 Task: Search one way flight ticket for 2 adults, 2 children, 2 infants in seat in first from Trenton: Trenton Mercer Airport to Jackson: Jackson Hole Airport on 5-2-2023. Choice of flights is Emirates. Number of bags: 1 carry on bag and 2 checked bags. Price is upto 110000. Outbound departure time preference is 21:00.
Action: Mouse moved to (247, 305)
Screenshot: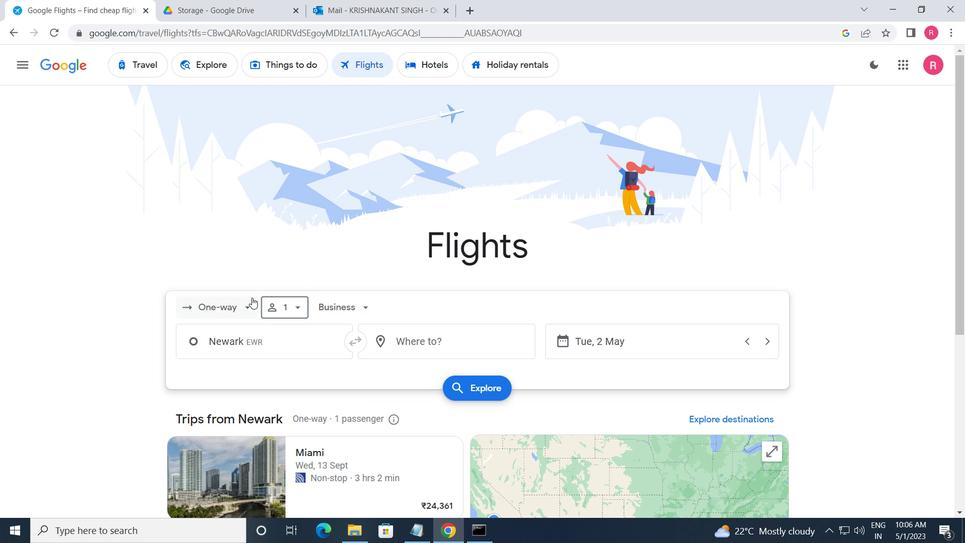 
Action: Mouse pressed left at (247, 305)
Screenshot: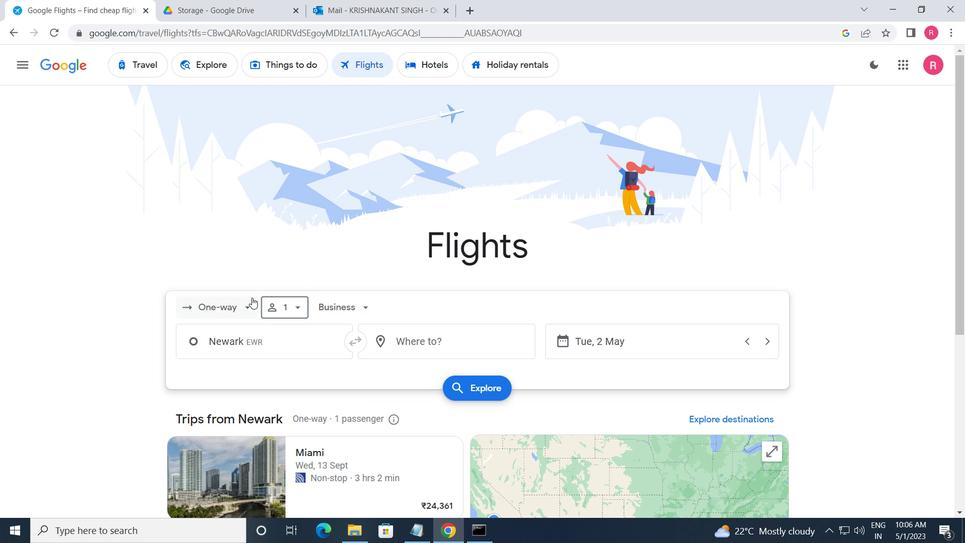 
Action: Mouse moved to (248, 364)
Screenshot: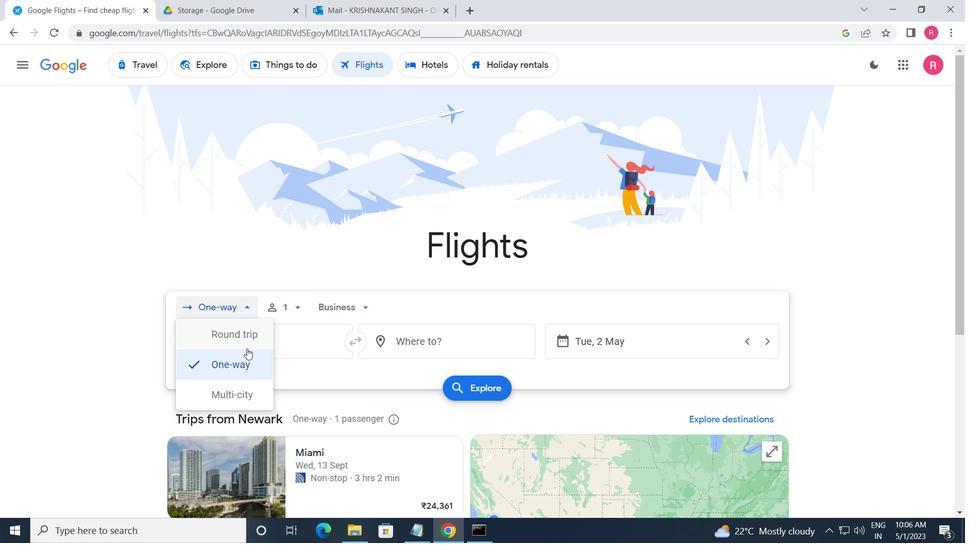 
Action: Mouse pressed left at (248, 364)
Screenshot: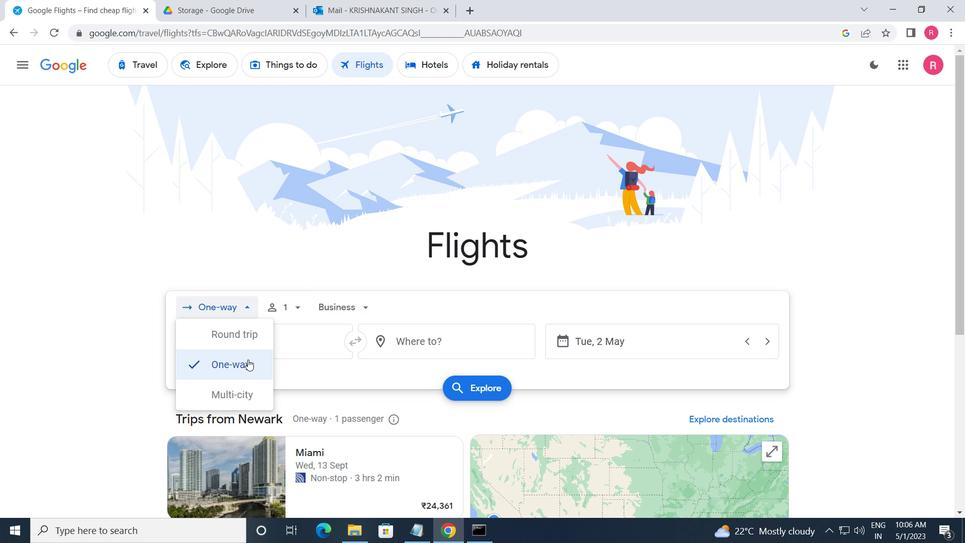 
Action: Mouse moved to (295, 309)
Screenshot: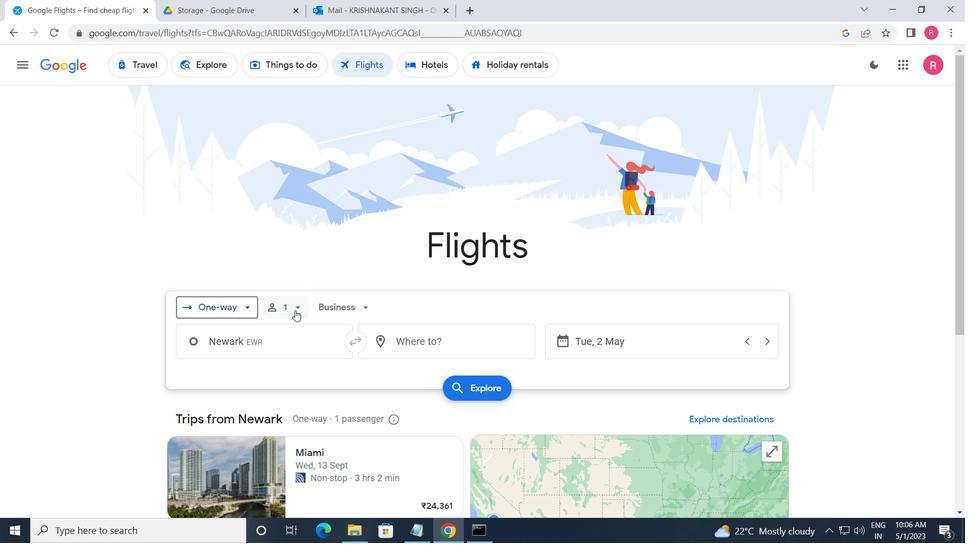 
Action: Mouse pressed left at (295, 309)
Screenshot: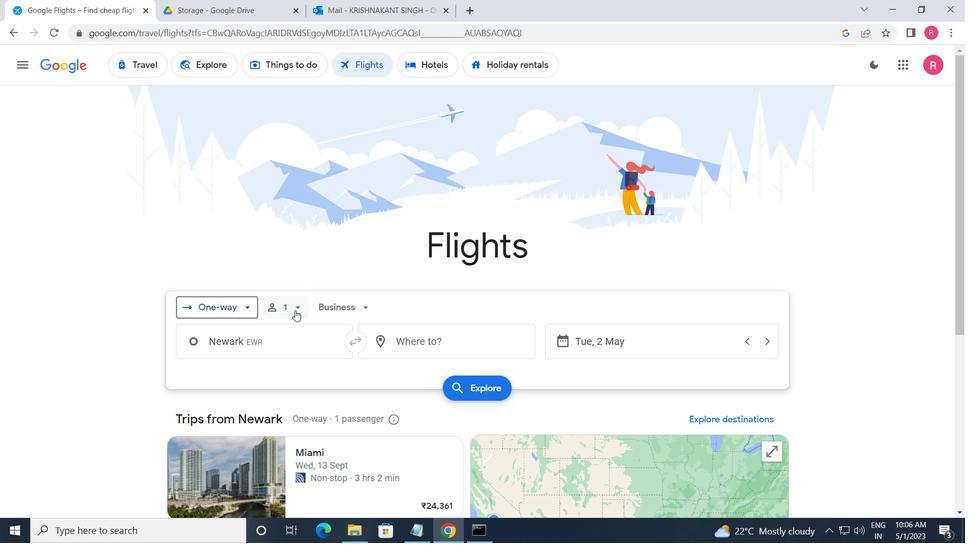 
Action: Mouse moved to (393, 340)
Screenshot: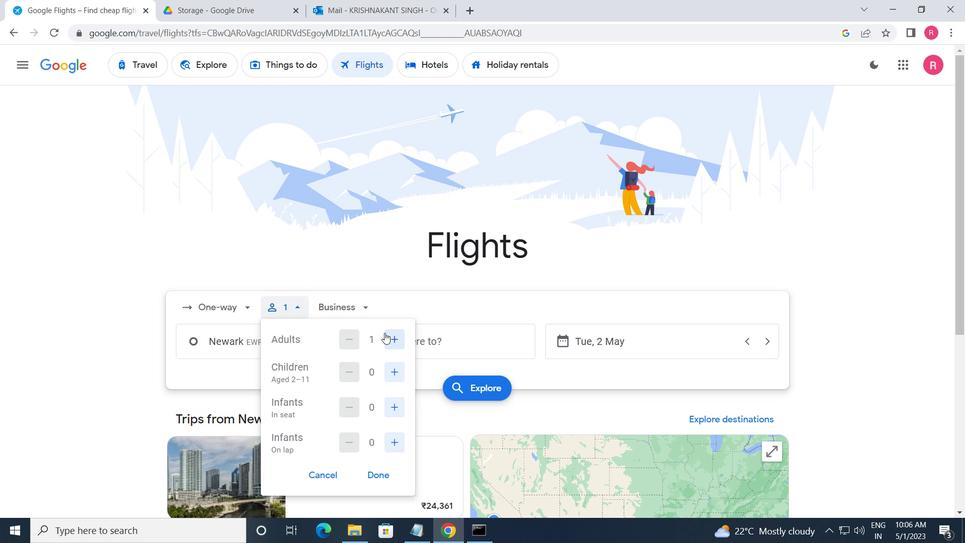 
Action: Mouse pressed left at (393, 340)
Screenshot: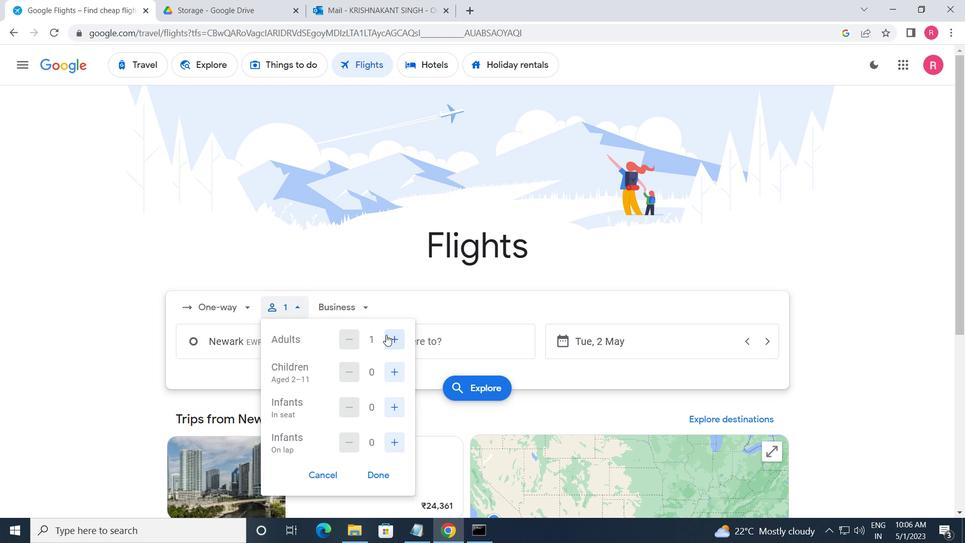 
Action: Mouse pressed left at (393, 340)
Screenshot: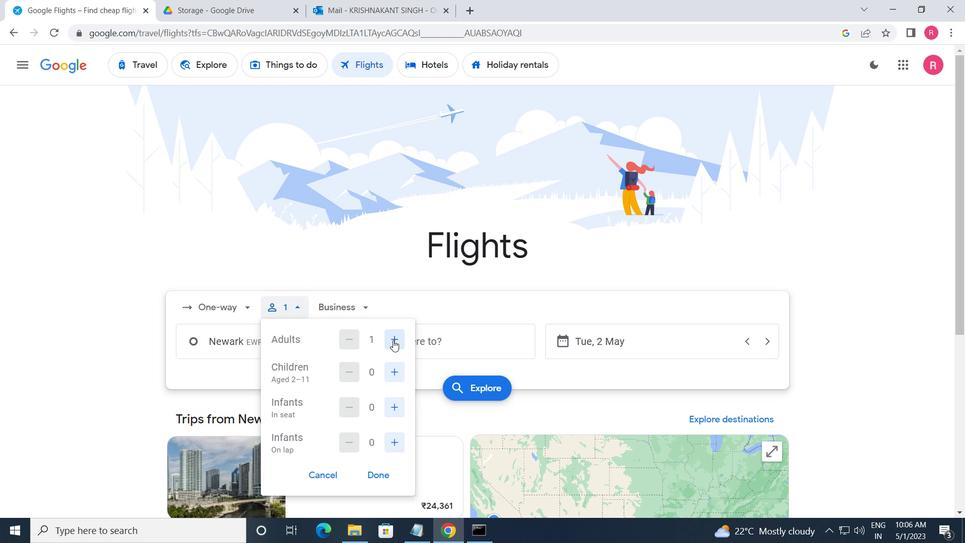 
Action: Mouse moved to (348, 311)
Screenshot: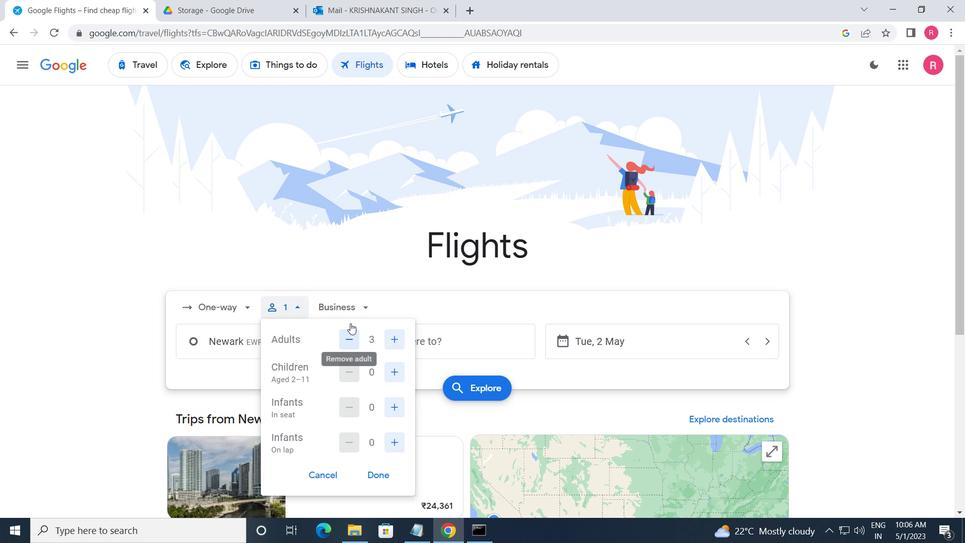 
Action: Mouse pressed left at (348, 311)
Screenshot: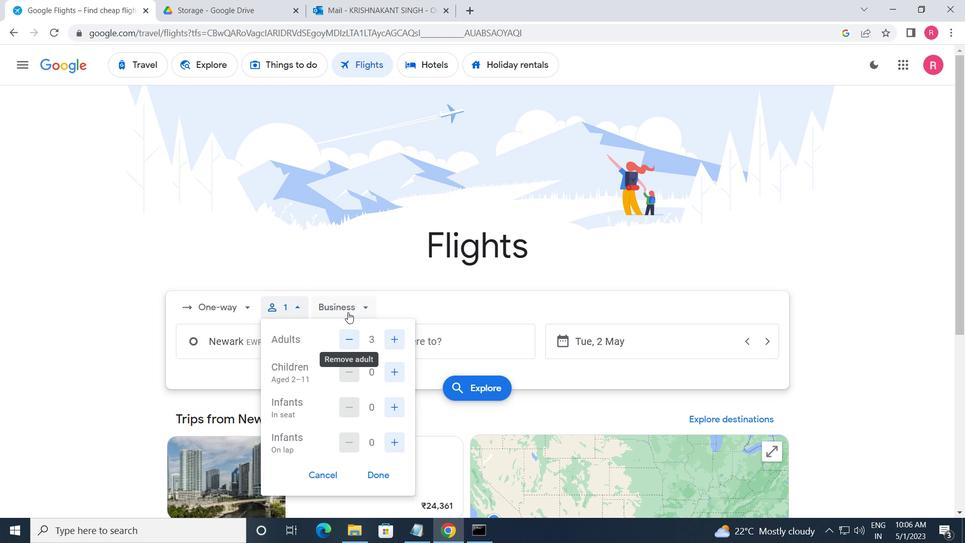 
Action: Mouse moved to (364, 426)
Screenshot: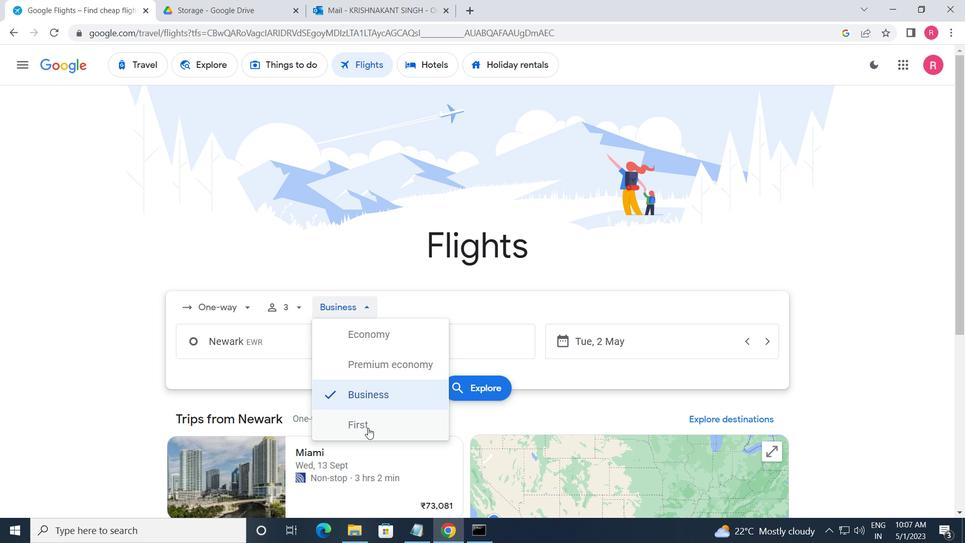 
Action: Mouse pressed left at (364, 426)
Screenshot: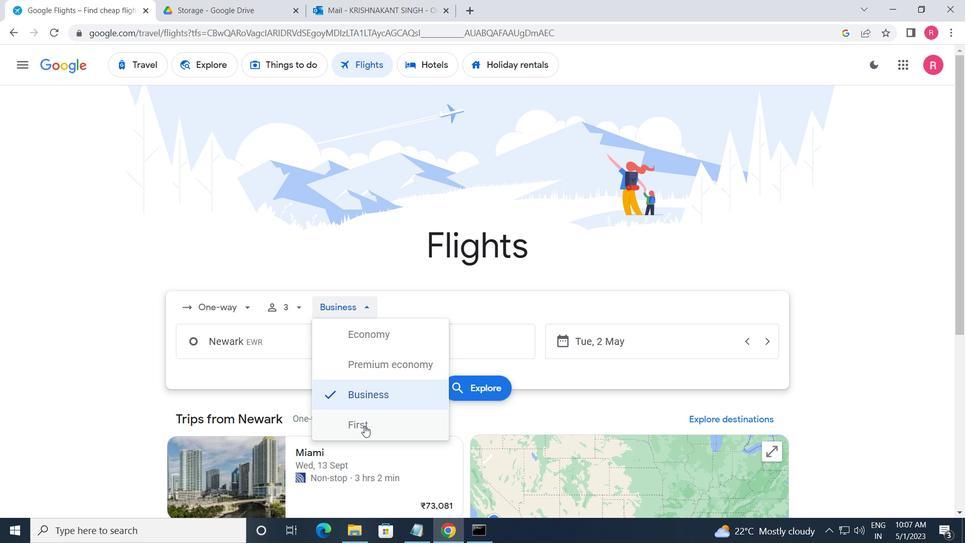 
Action: Mouse moved to (289, 351)
Screenshot: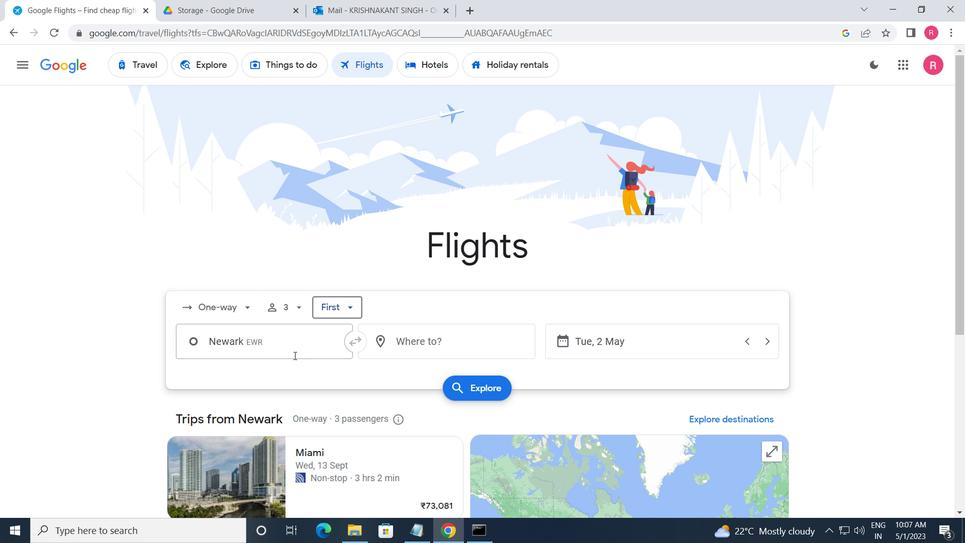
Action: Mouse pressed left at (289, 351)
Screenshot: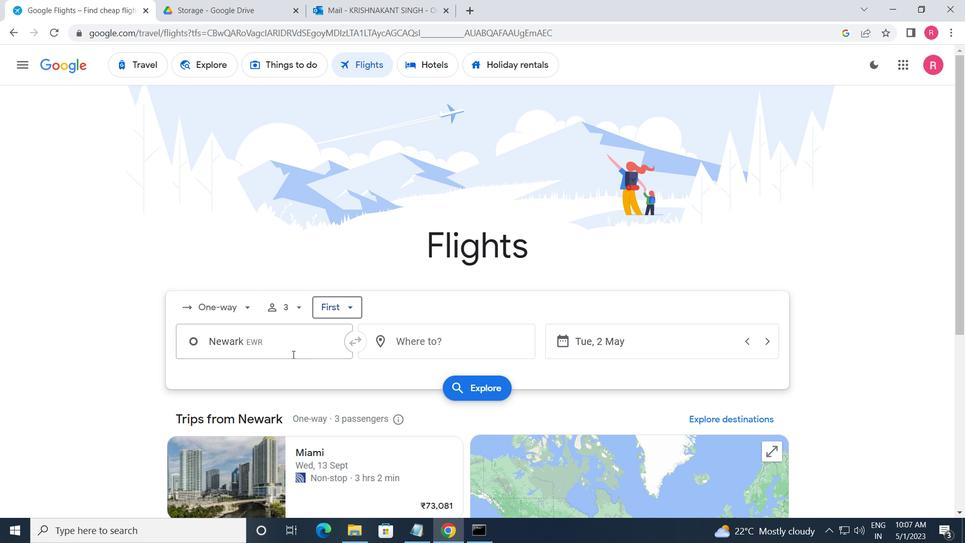 
Action: Mouse moved to (296, 400)
Screenshot: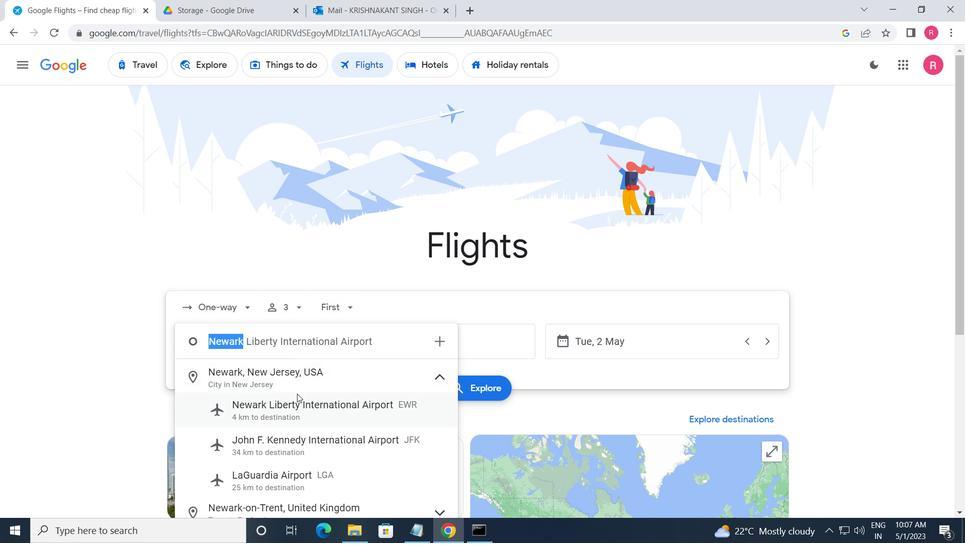 
Action: Mouse pressed left at (296, 400)
Screenshot: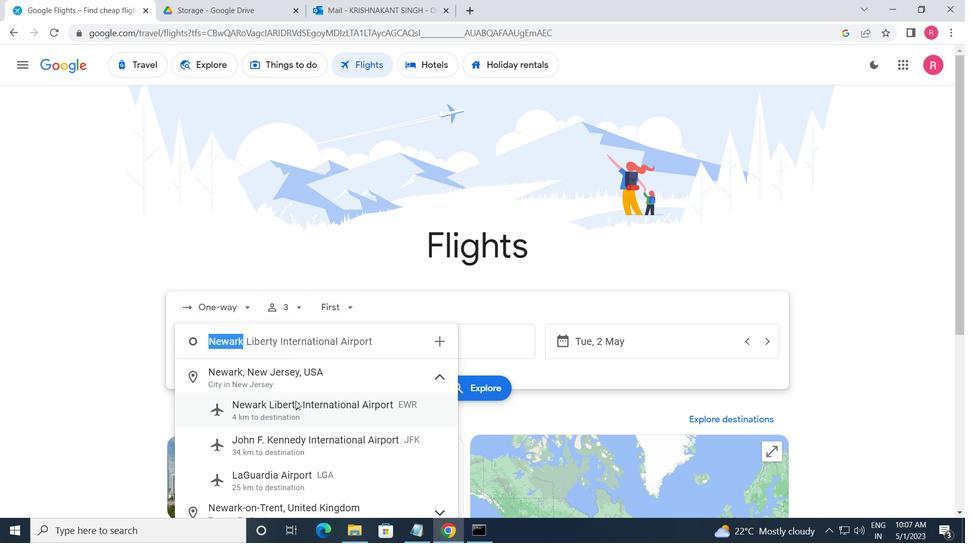 
Action: Mouse moved to (460, 331)
Screenshot: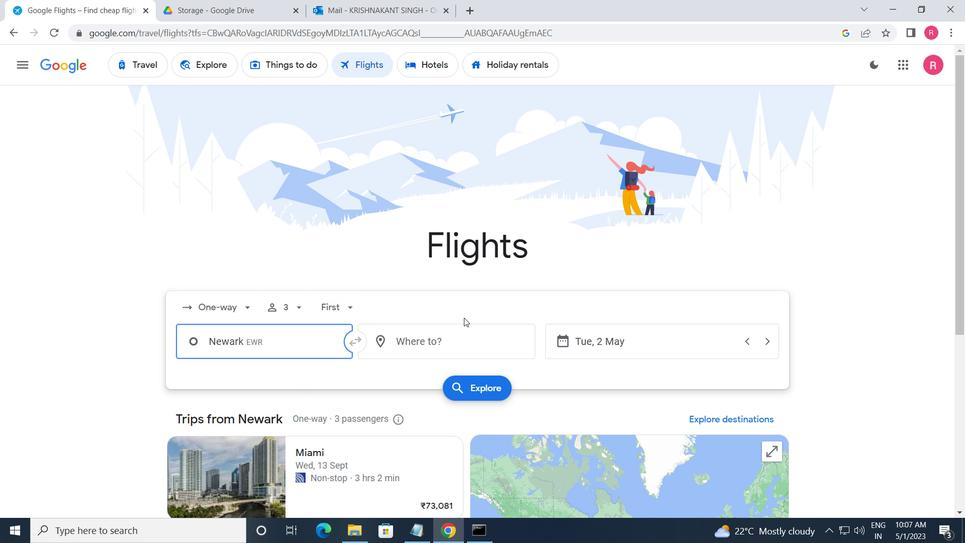 
Action: Mouse pressed left at (460, 331)
Screenshot: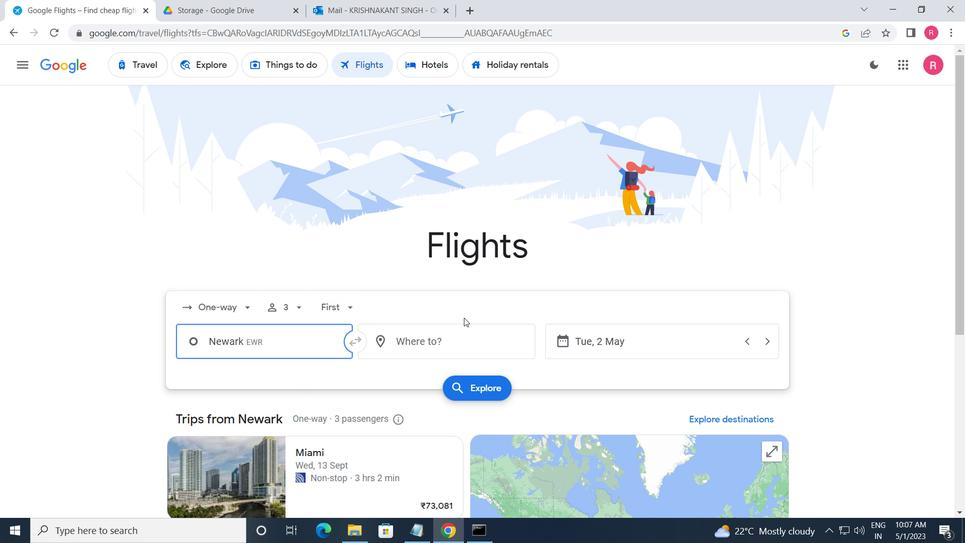 
Action: Mouse moved to (418, 463)
Screenshot: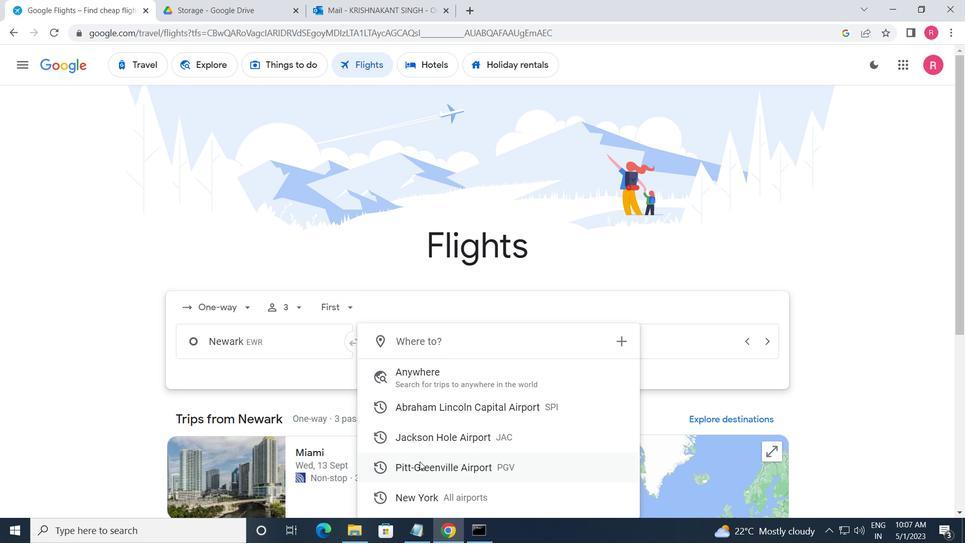 
Action: Mouse pressed left at (418, 463)
Screenshot: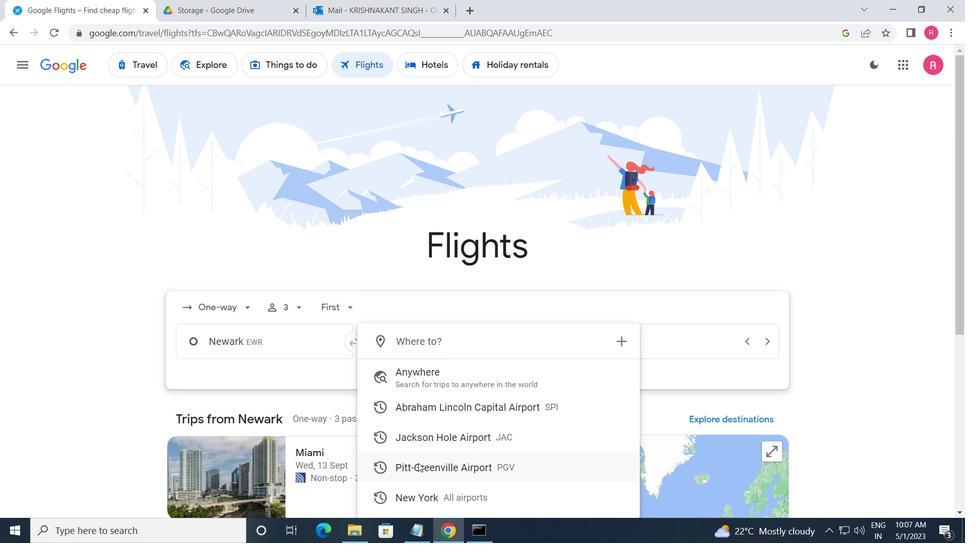 
Action: Mouse moved to (651, 343)
Screenshot: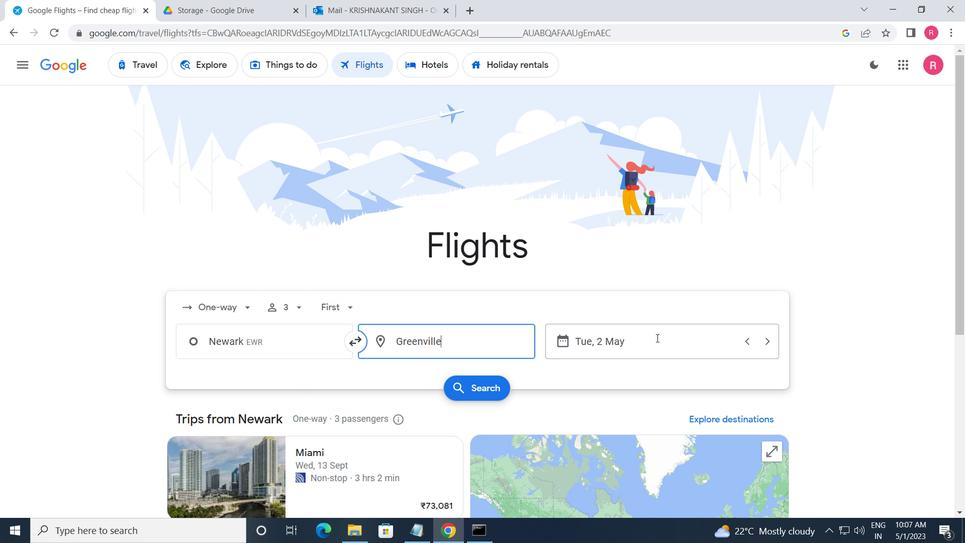
Action: Mouse pressed left at (651, 343)
Screenshot: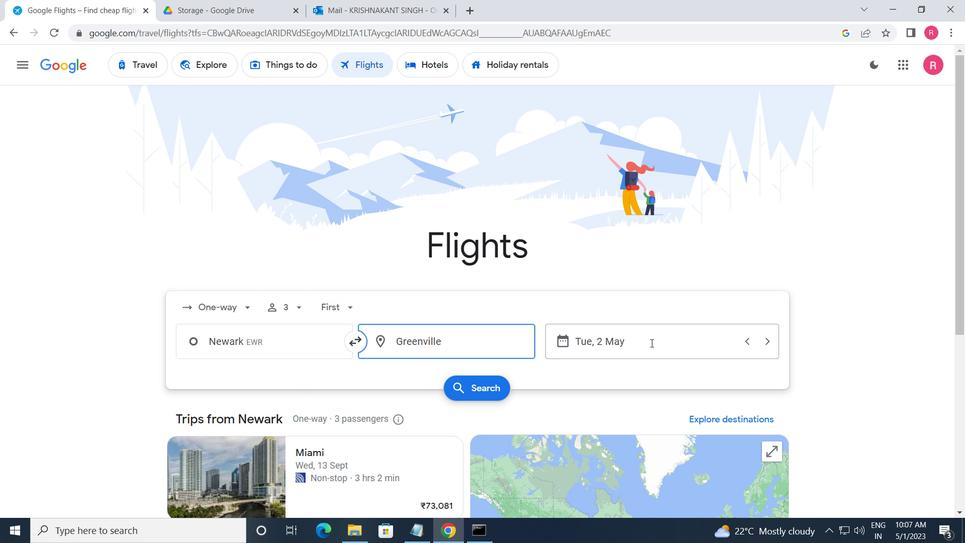 
Action: Mouse moved to (400, 297)
Screenshot: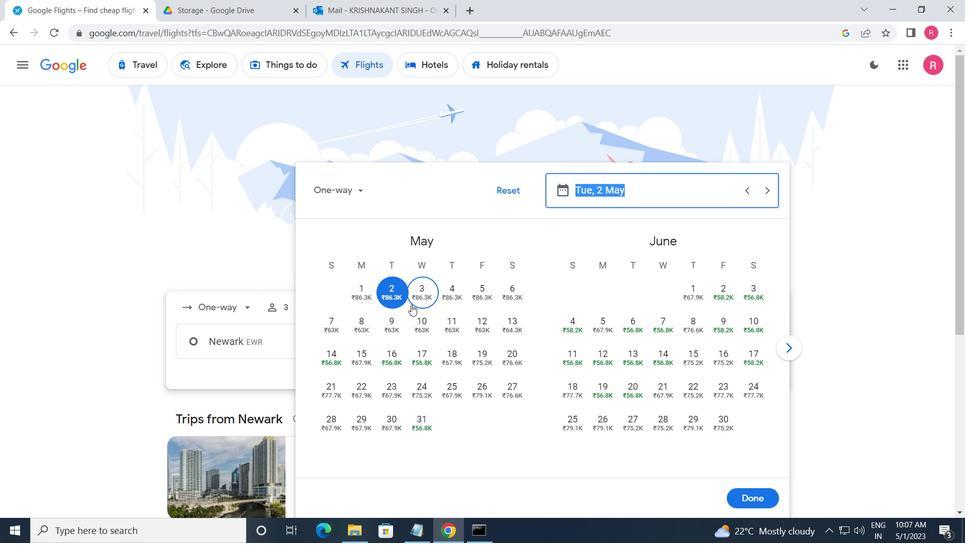 
Action: Mouse pressed left at (400, 297)
Screenshot: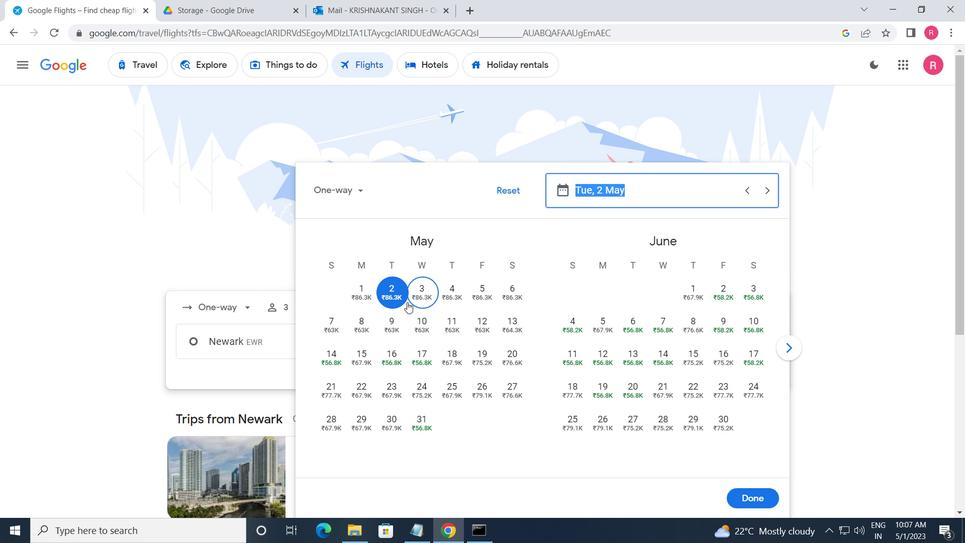 
Action: Mouse moved to (753, 502)
Screenshot: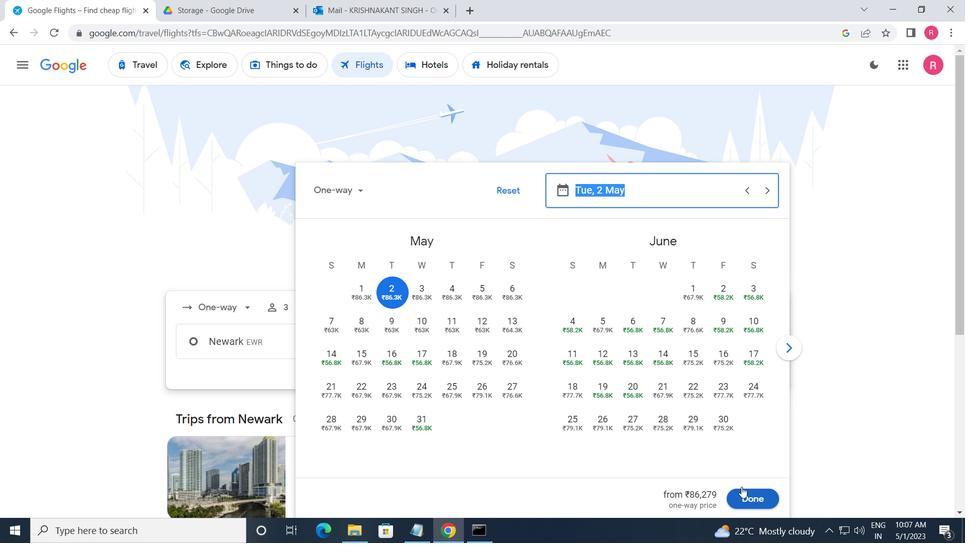 
Action: Mouse pressed left at (753, 502)
Screenshot: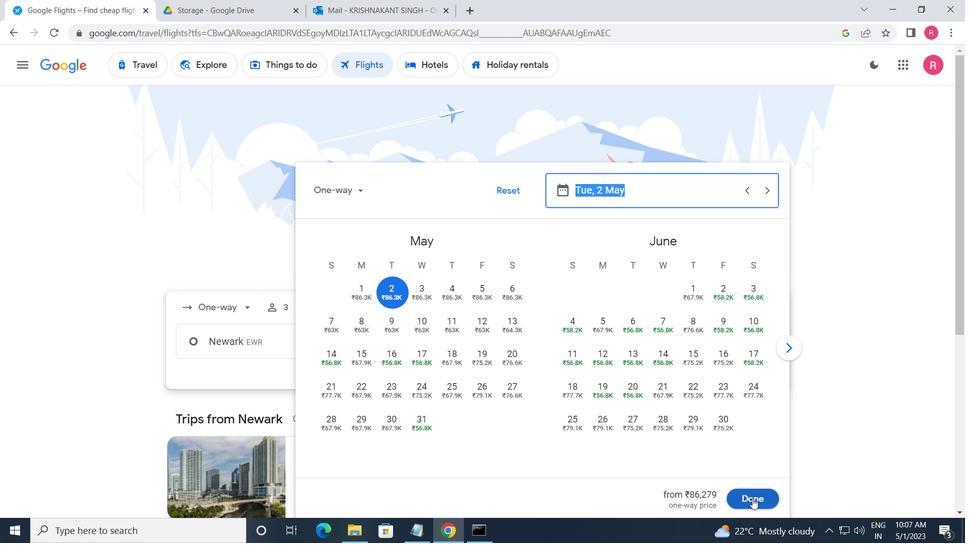 
Action: Mouse moved to (463, 389)
Screenshot: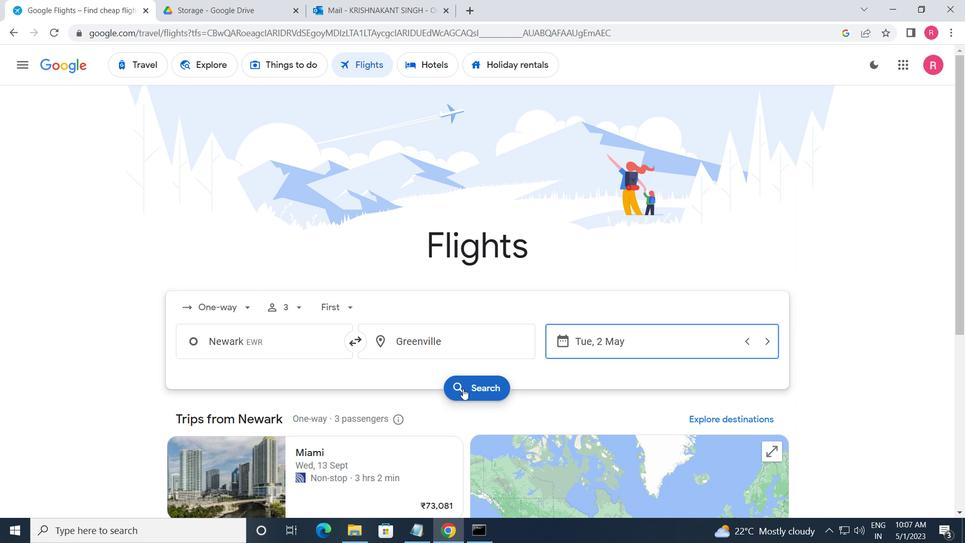 
Action: Mouse pressed left at (463, 389)
Screenshot: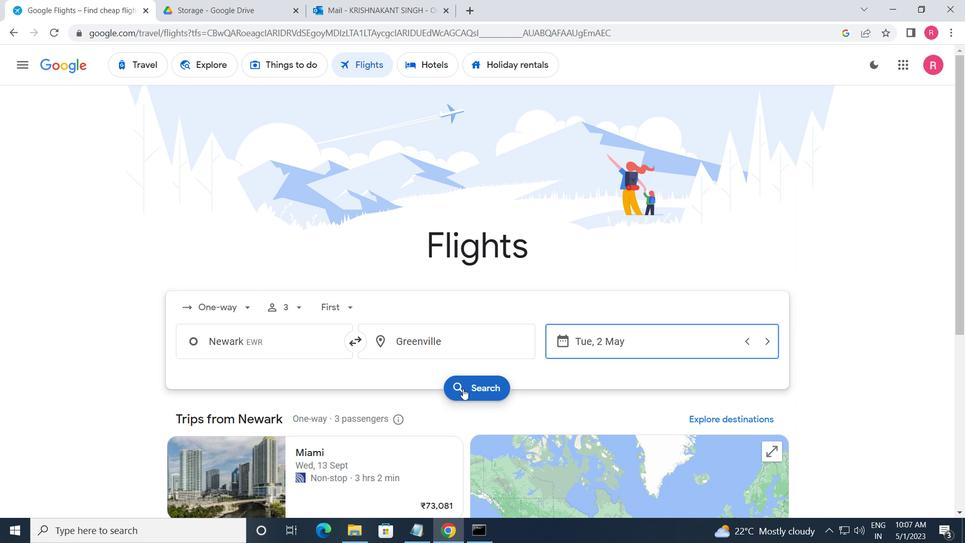 
Action: Mouse moved to (196, 193)
Screenshot: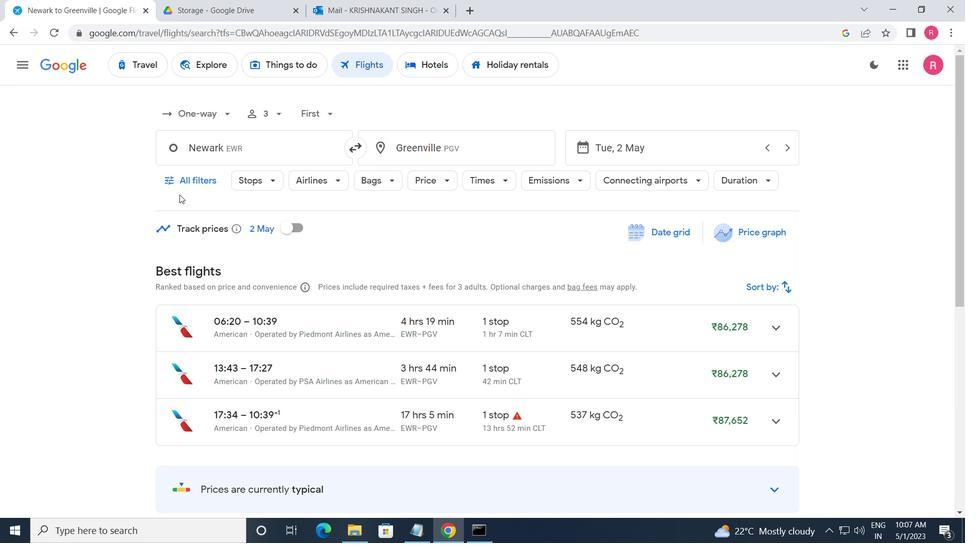 
Action: Mouse pressed left at (196, 193)
Screenshot: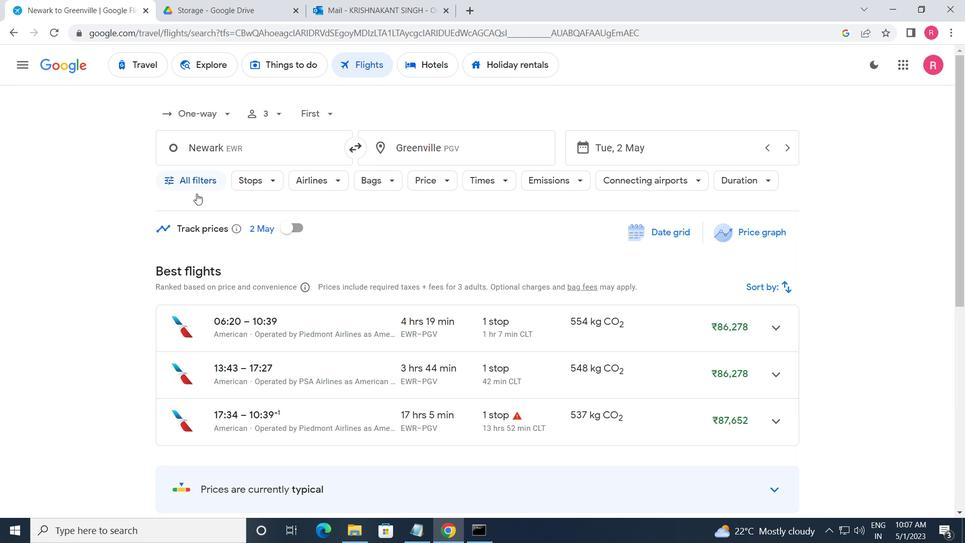 
Action: Mouse moved to (209, 263)
Screenshot: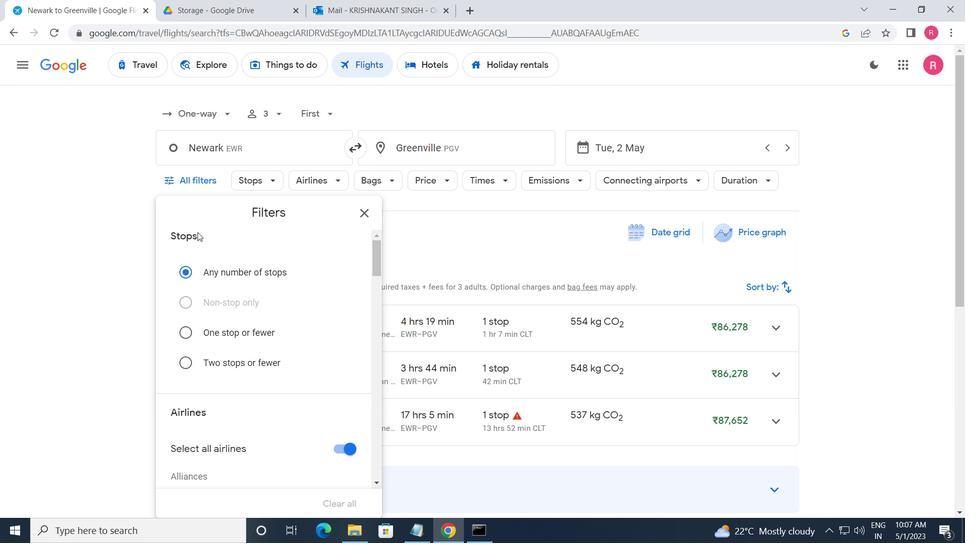 
Action: Mouse scrolled (209, 262) with delta (0, 0)
Screenshot: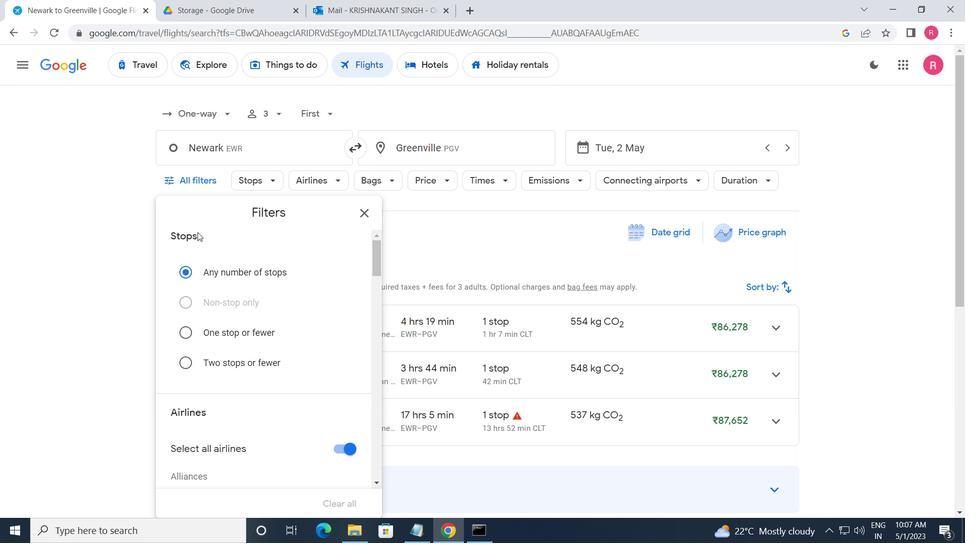 
Action: Mouse moved to (210, 263)
Screenshot: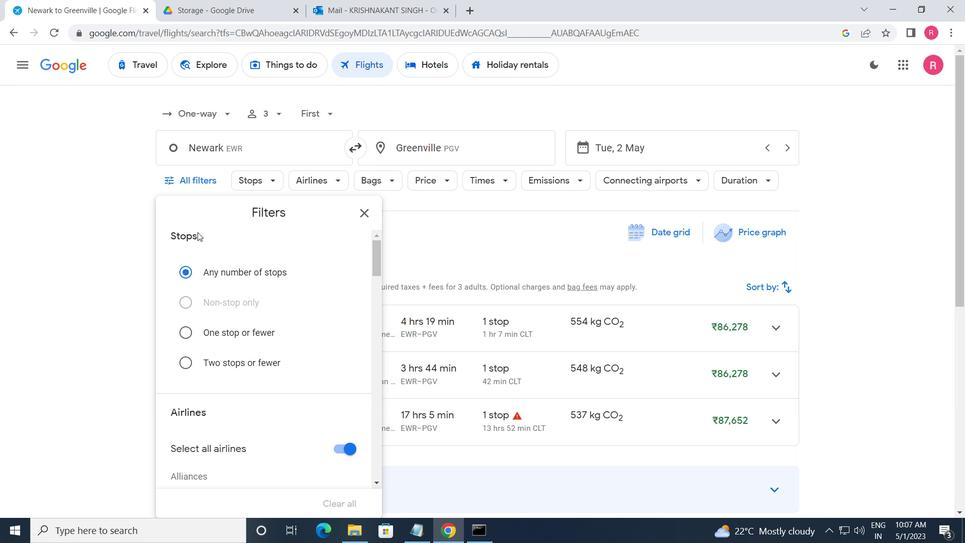 
Action: Mouse scrolled (210, 263) with delta (0, 0)
Screenshot: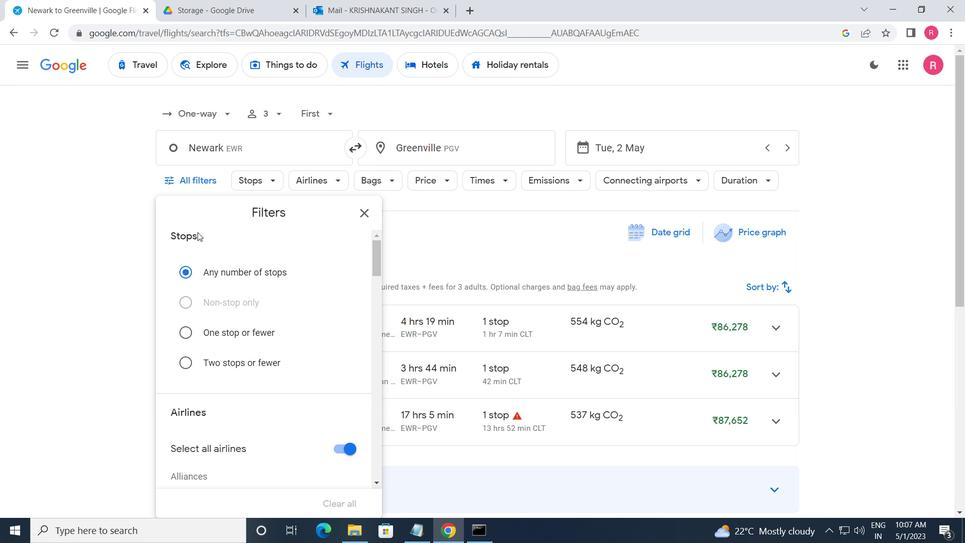 
Action: Mouse scrolled (210, 263) with delta (0, 0)
Screenshot: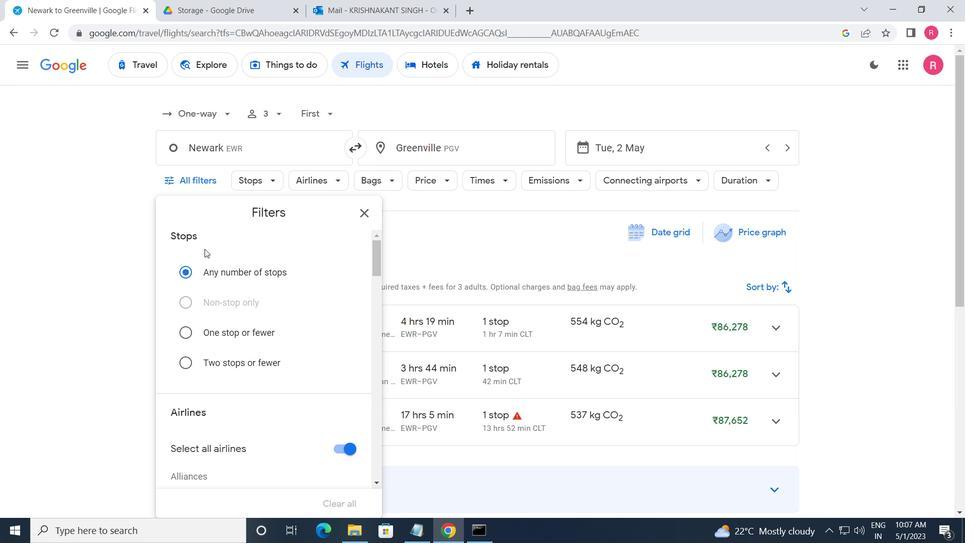 
Action: Mouse moved to (209, 263)
Screenshot: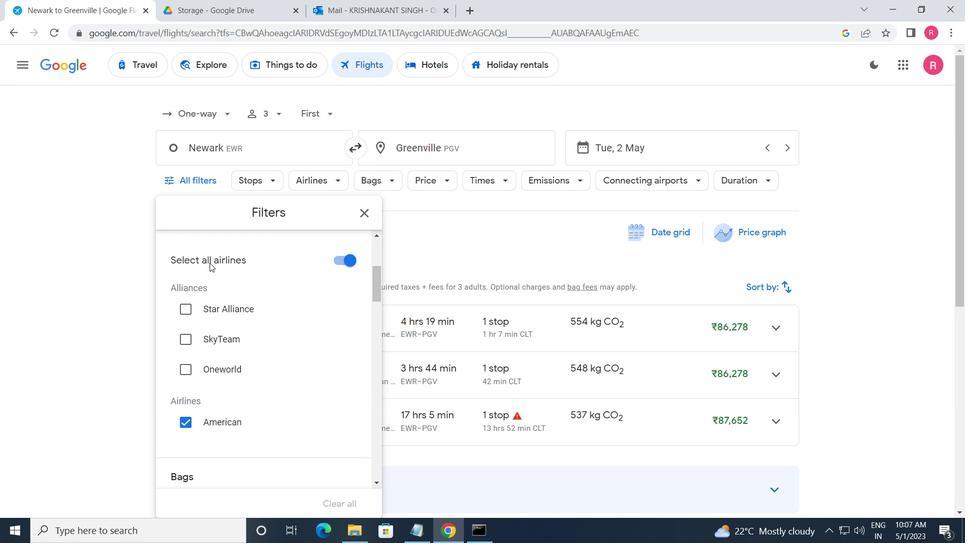 
Action: Mouse scrolled (209, 263) with delta (0, 0)
Screenshot: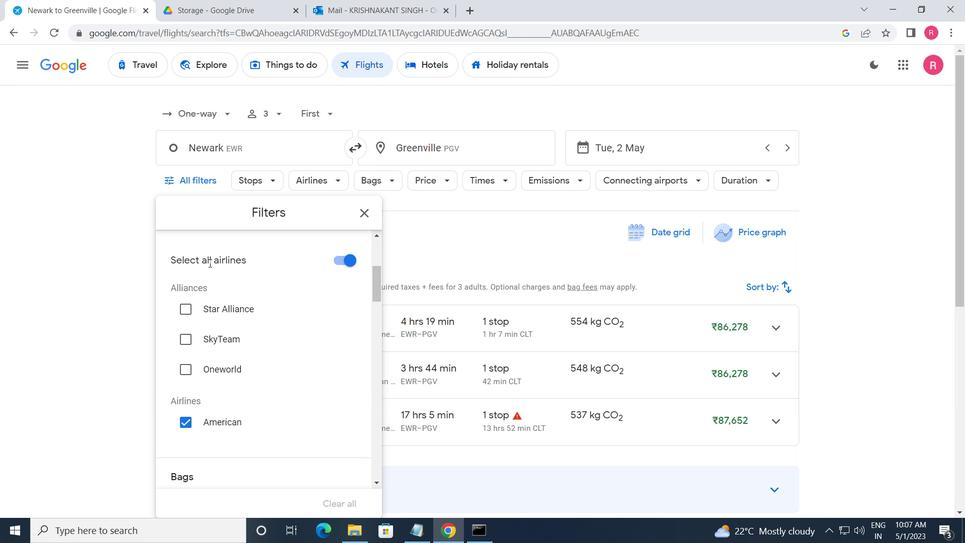 
Action: Mouse moved to (209, 263)
Screenshot: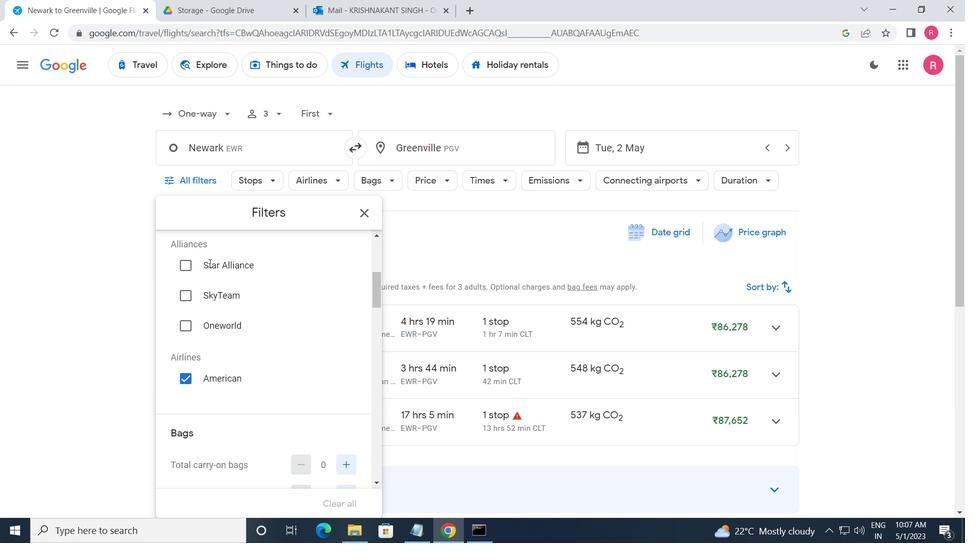 
Action: Mouse scrolled (209, 263) with delta (0, 0)
Screenshot: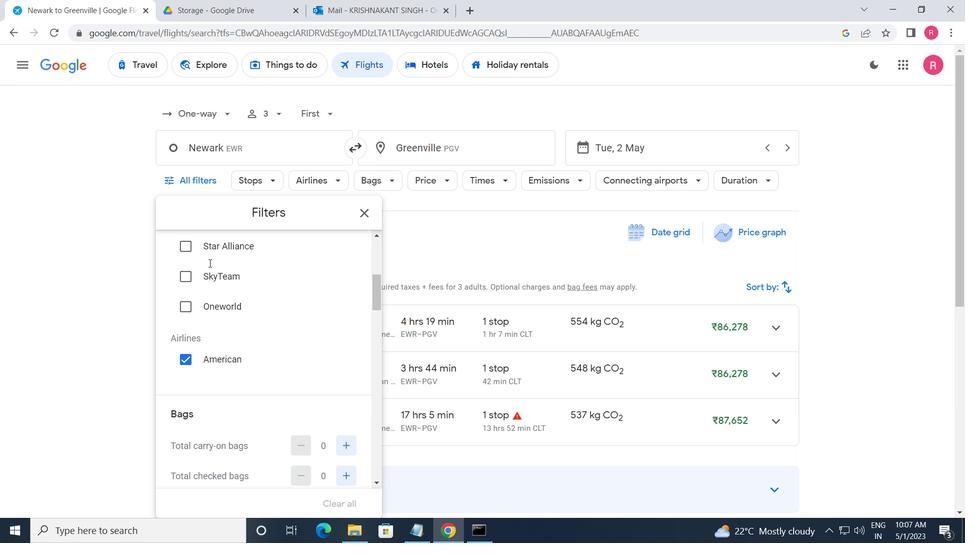
Action: Mouse scrolled (209, 263) with delta (0, 0)
Screenshot: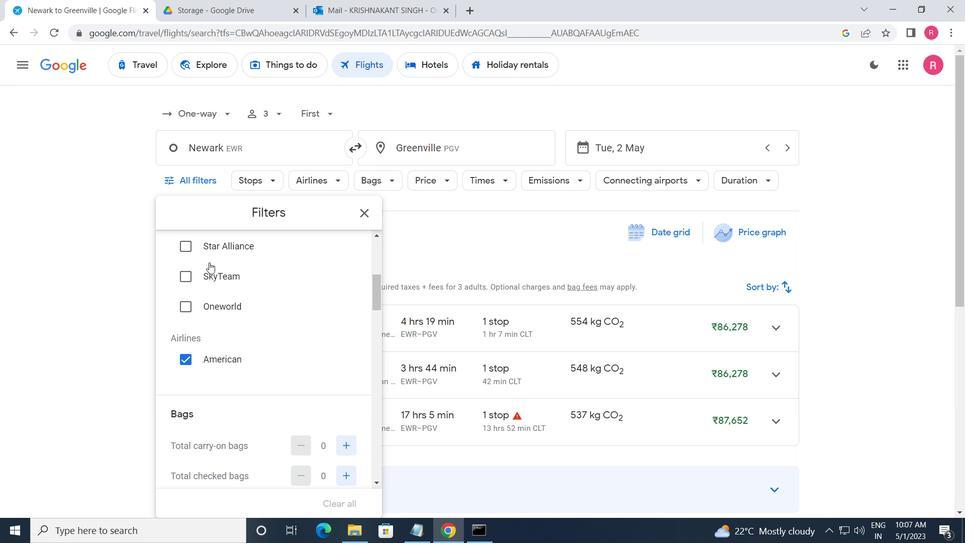 
Action: Mouse scrolled (209, 263) with delta (0, 0)
Screenshot: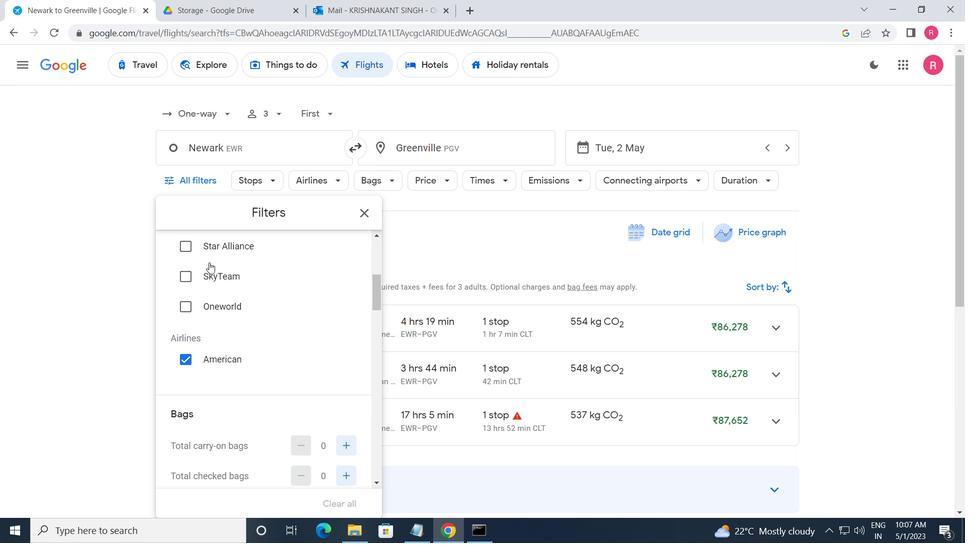 
Action: Mouse moved to (339, 387)
Screenshot: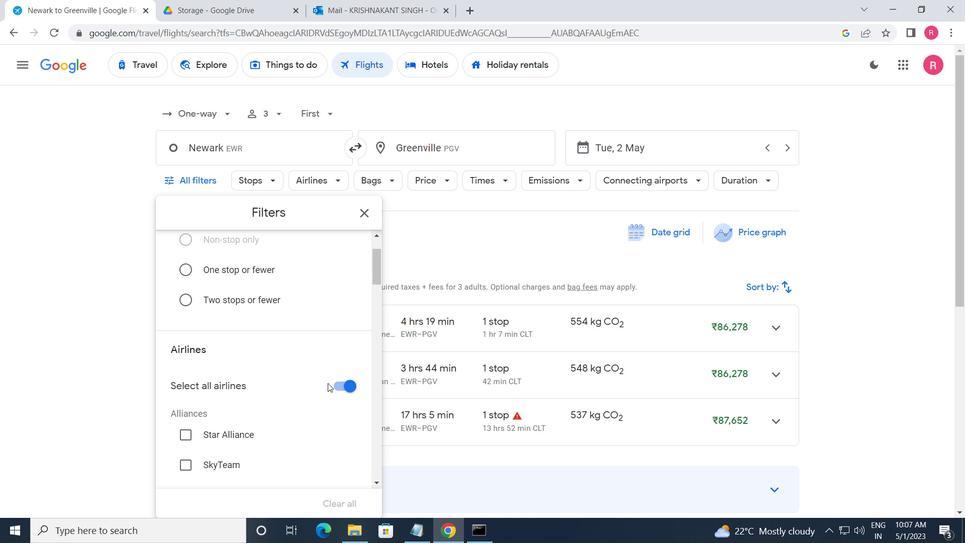 
Action: Mouse pressed left at (339, 387)
Screenshot: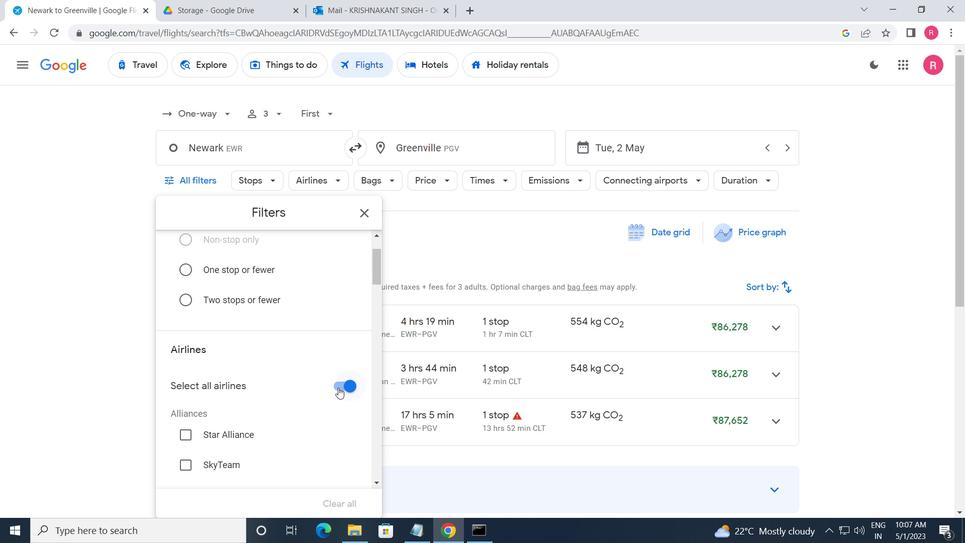 
Action: Mouse moved to (339, 386)
Screenshot: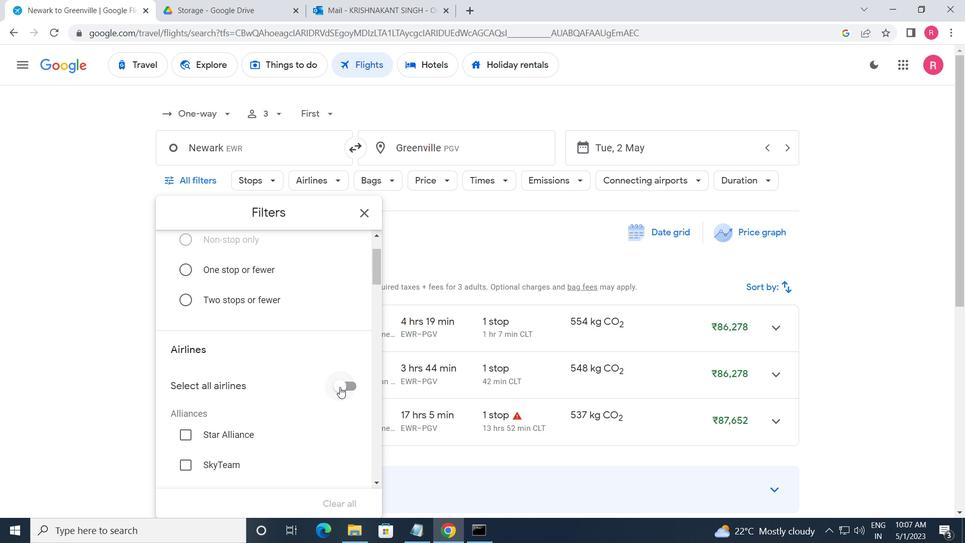 
Action: Mouse scrolled (339, 386) with delta (0, 0)
Screenshot: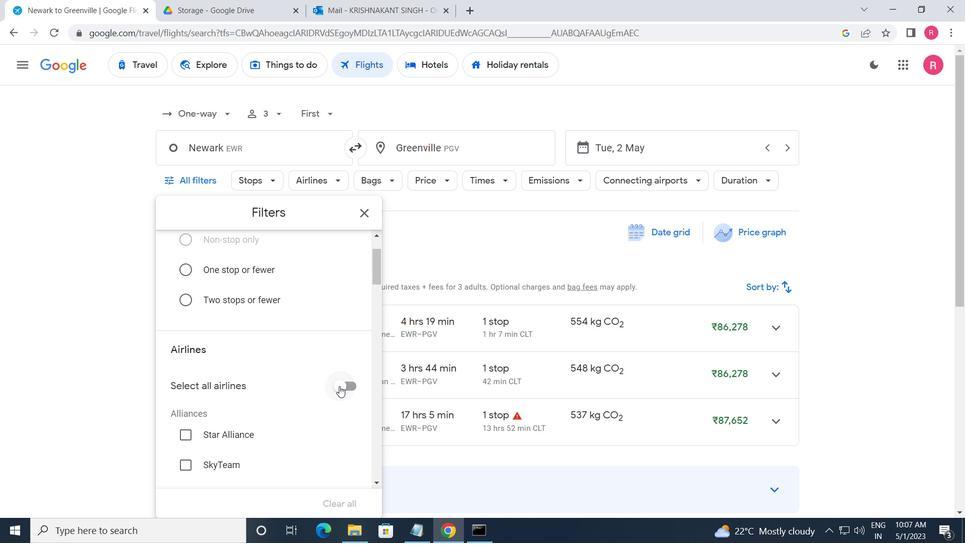 
Action: Mouse scrolled (339, 386) with delta (0, 0)
Screenshot: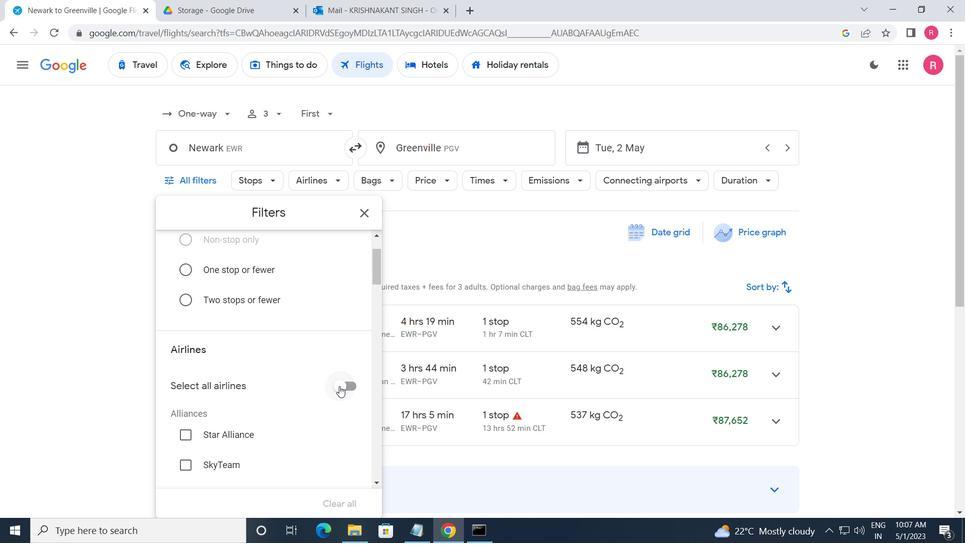 
Action: Mouse scrolled (339, 386) with delta (0, 0)
Screenshot: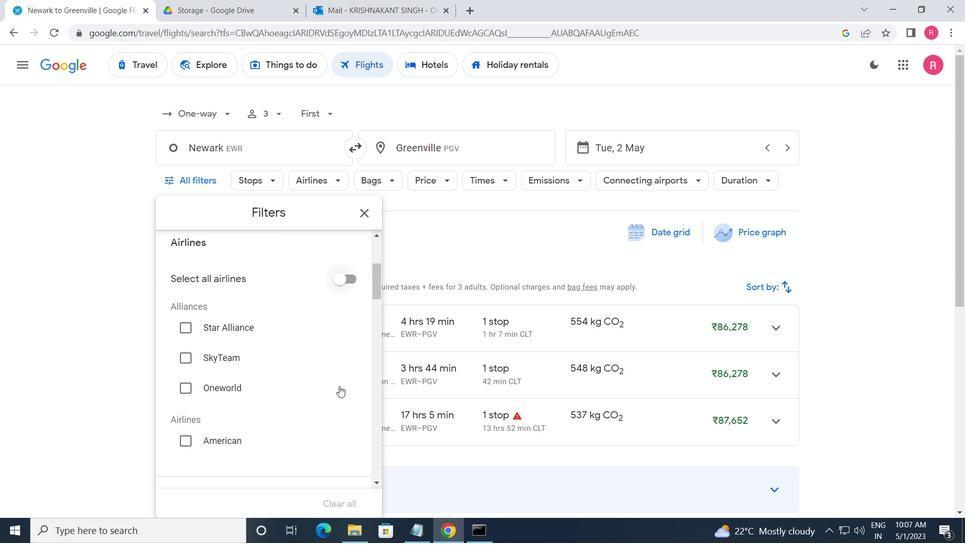 
Action: Mouse moved to (339, 386)
Screenshot: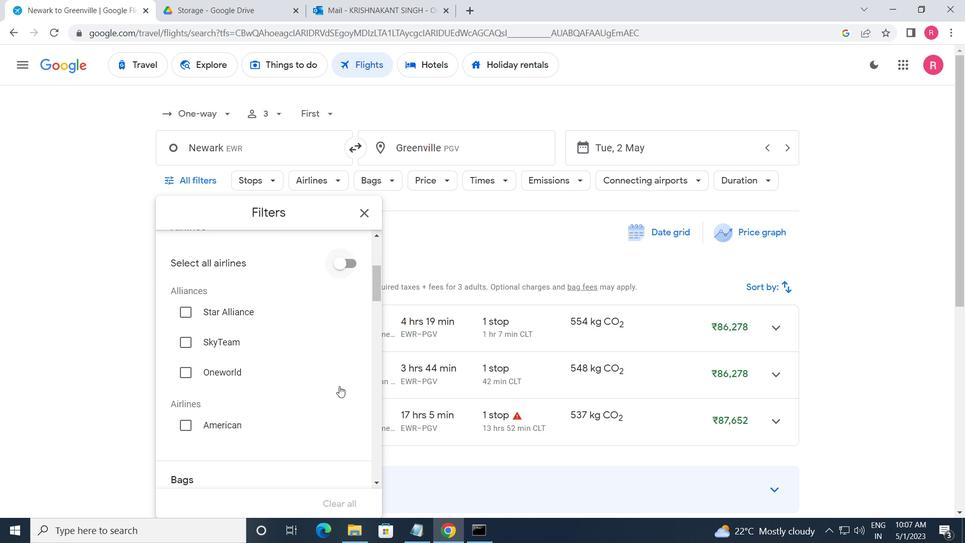 
Action: Mouse scrolled (339, 385) with delta (0, 0)
Screenshot: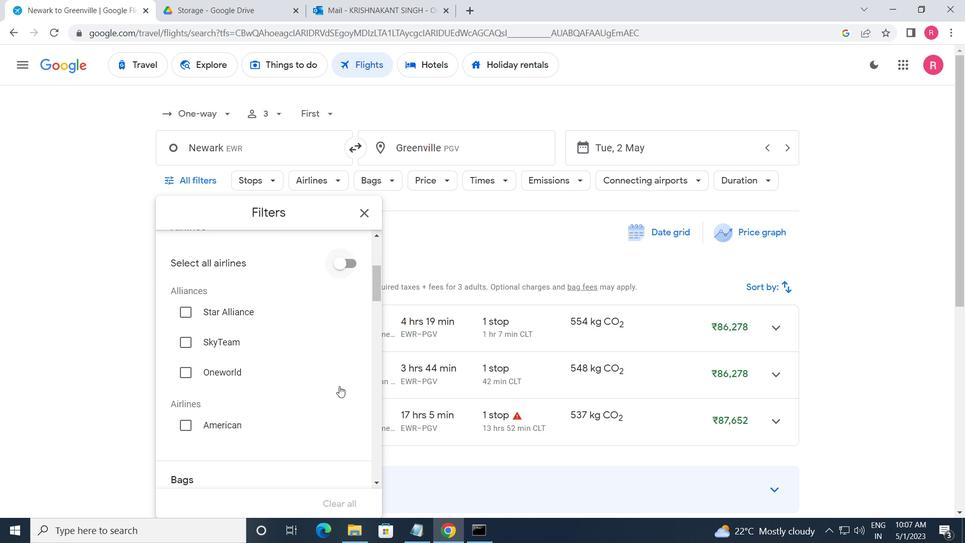 
Action: Mouse scrolled (339, 385) with delta (0, 0)
Screenshot: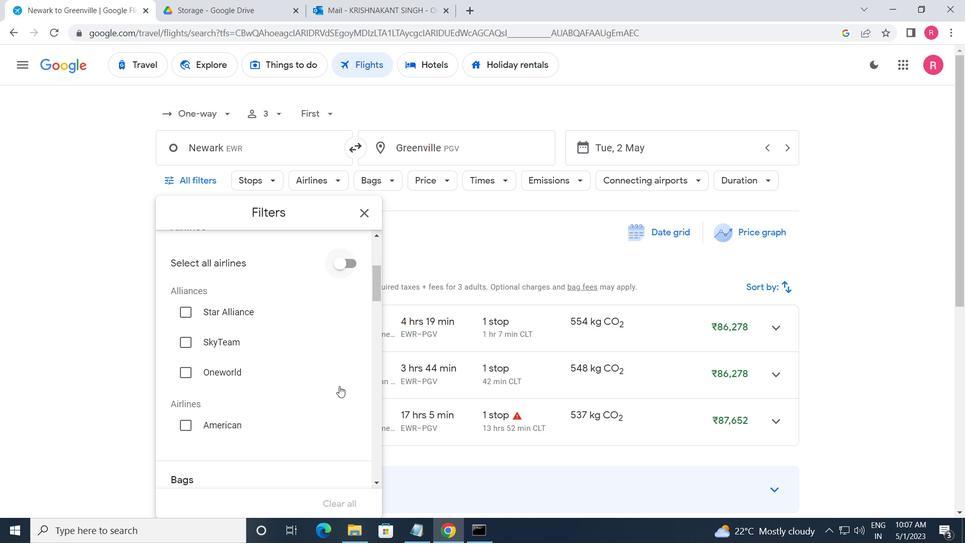 
Action: Mouse moved to (347, 349)
Screenshot: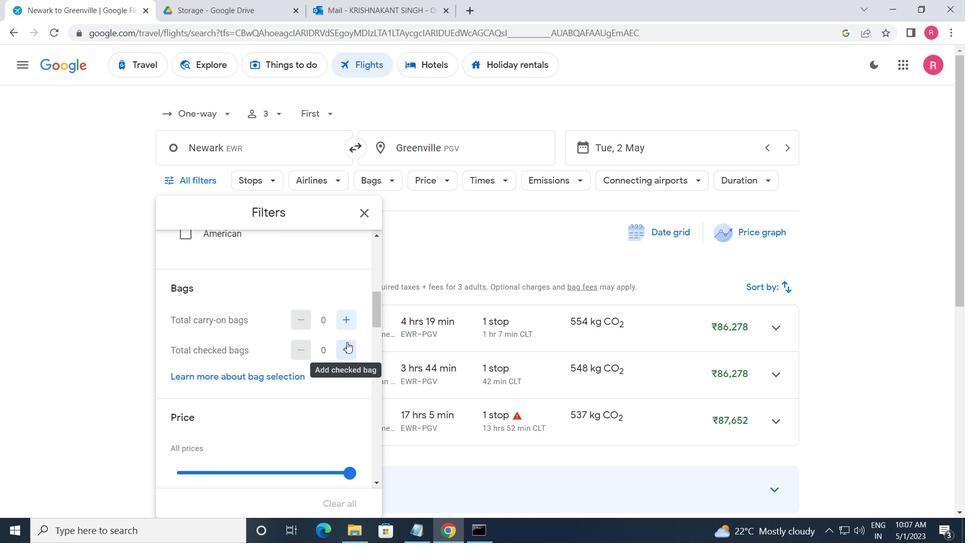 
Action: Mouse pressed left at (347, 349)
Screenshot: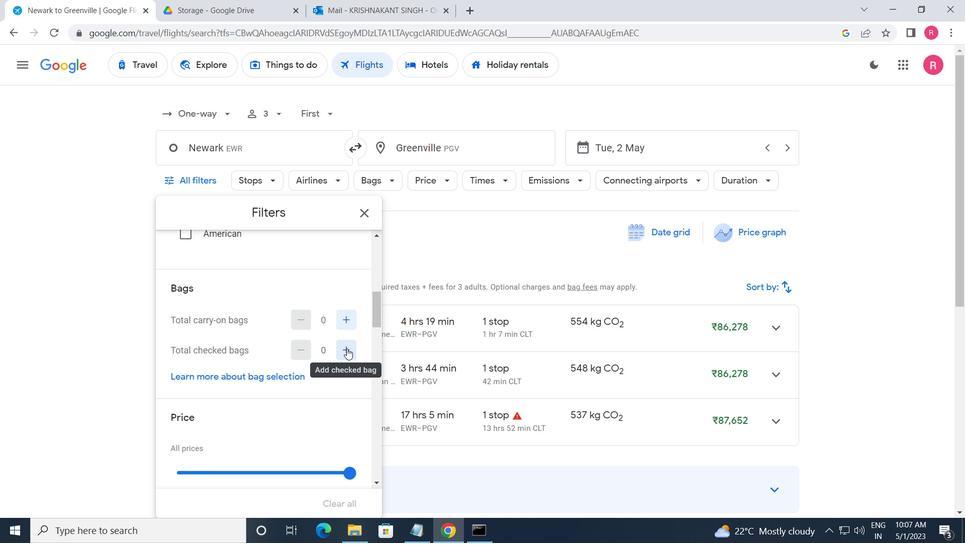 
Action: Mouse moved to (348, 350)
Screenshot: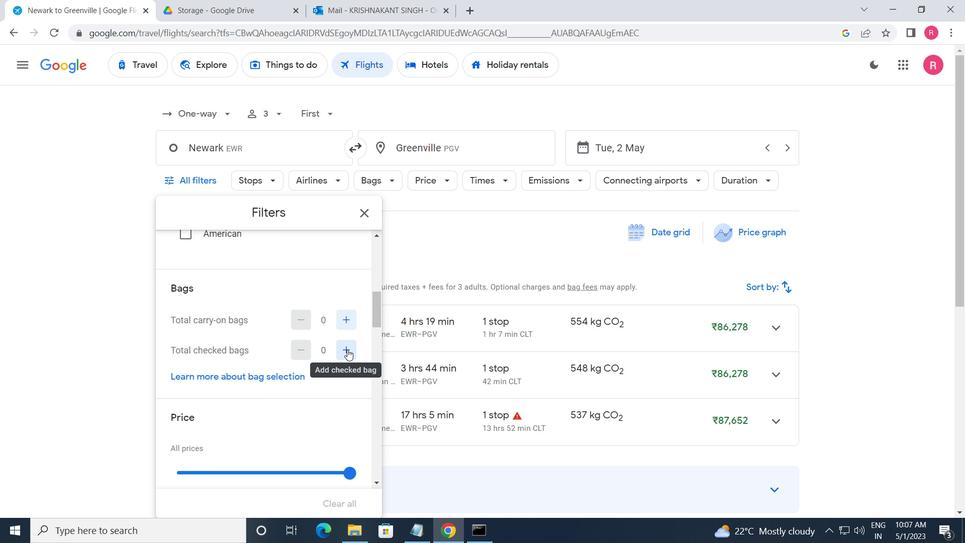 
Action: Mouse pressed left at (348, 350)
Screenshot: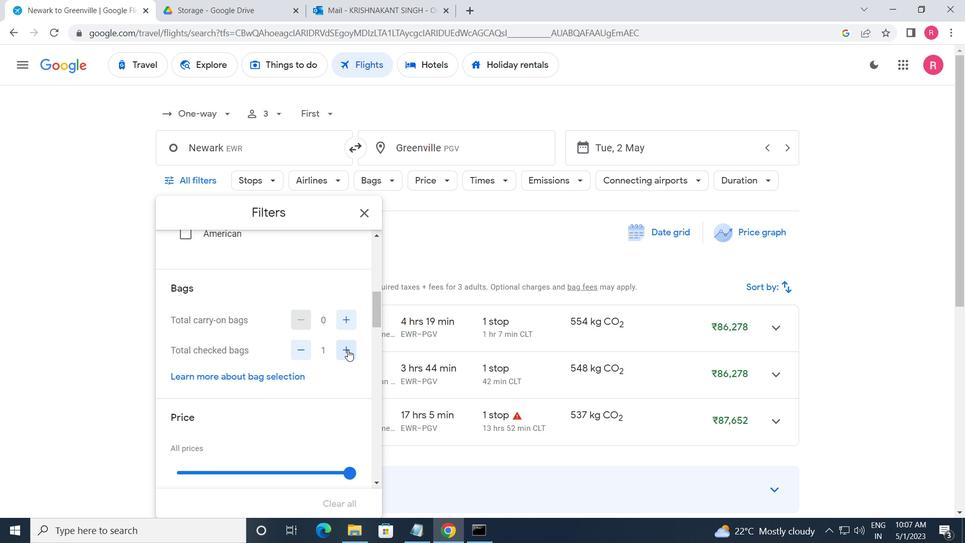 
Action: Mouse moved to (312, 361)
Screenshot: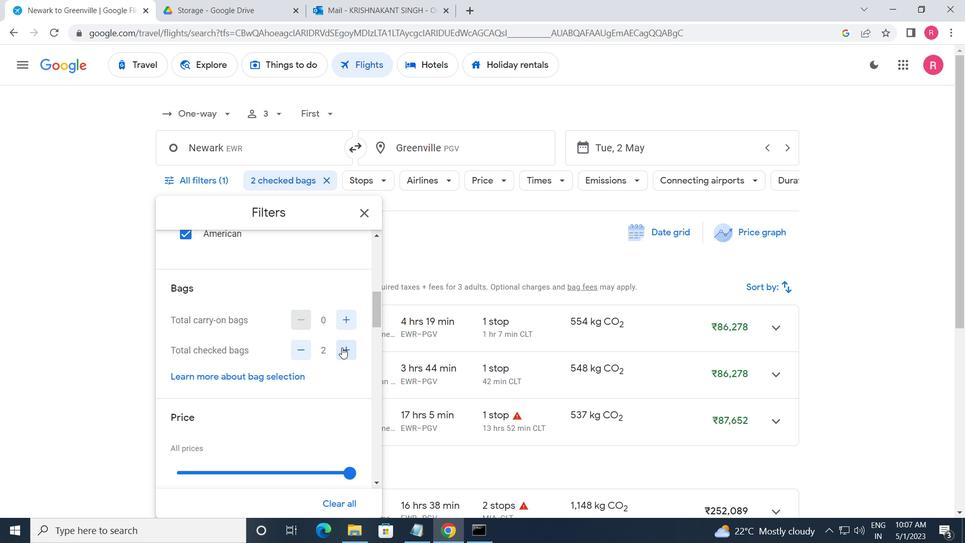 
Action: Mouse scrolled (312, 360) with delta (0, 0)
Screenshot: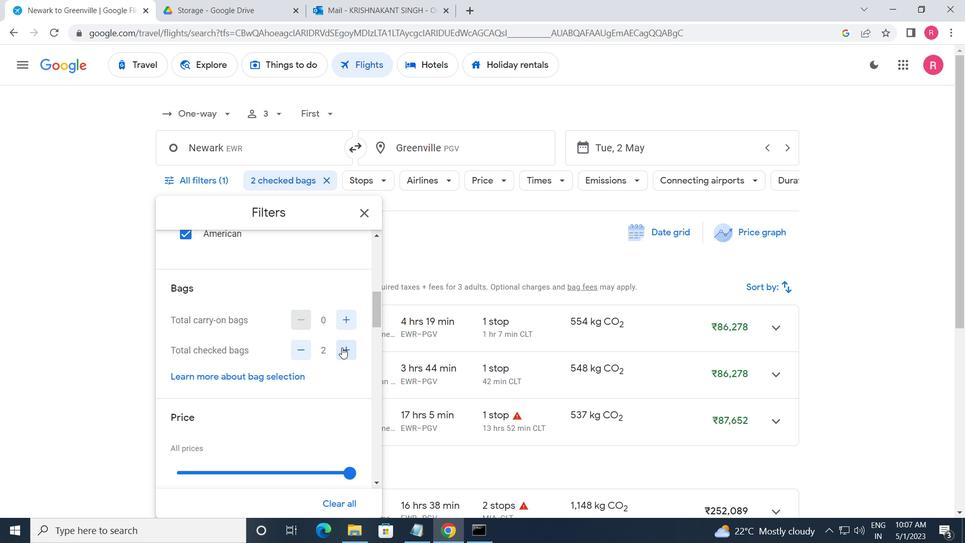 
Action: Mouse moved to (308, 365)
Screenshot: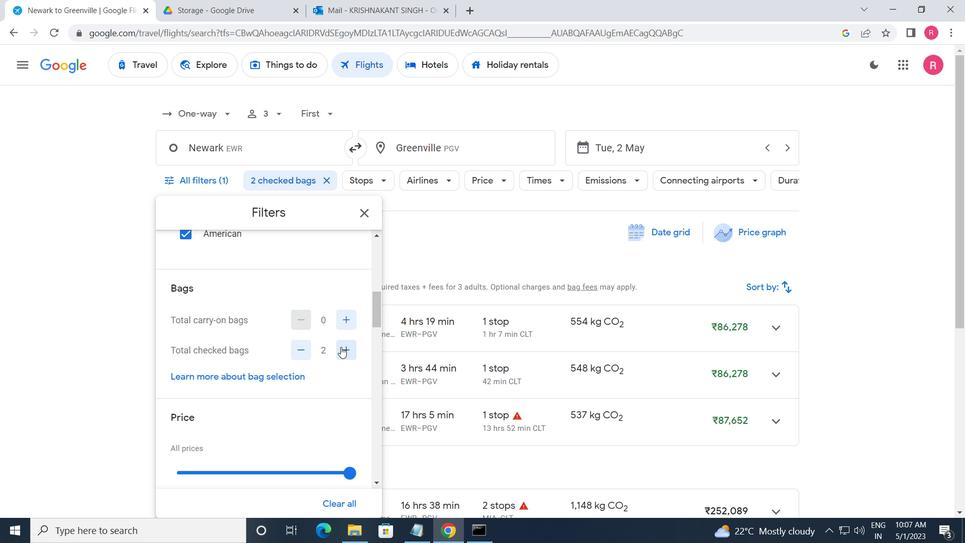 
Action: Mouse scrolled (308, 365) with delta (0, 0)
Screenshot: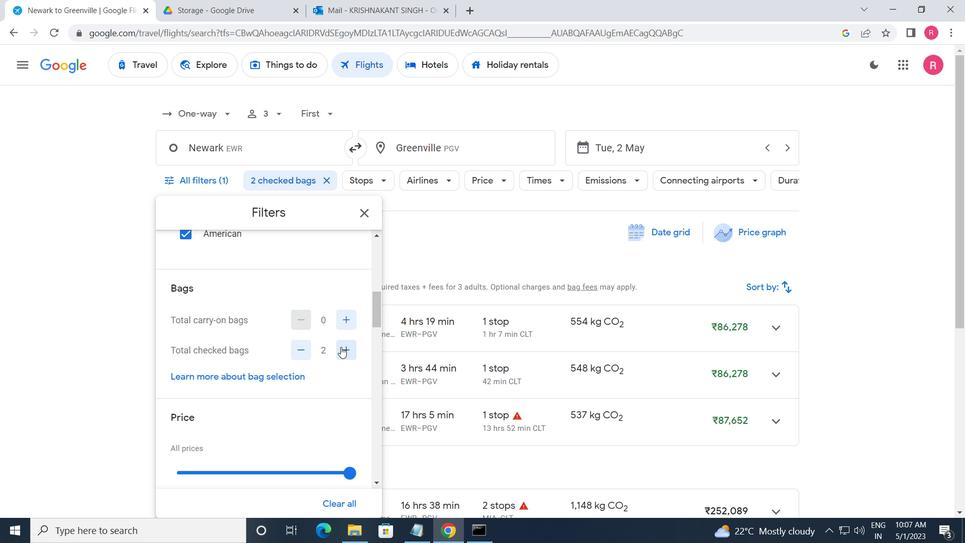 
Action: Mouse scrolled (308, 365) with delta (0, 0)
Screenshot: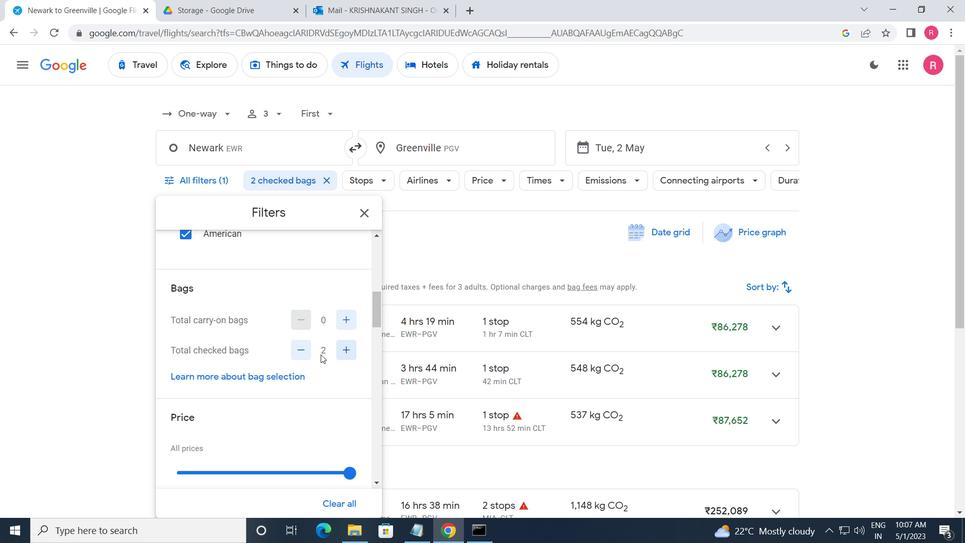 
Action: Mouse scrolled (308, 365) with delta (0, 0)
Screenshot: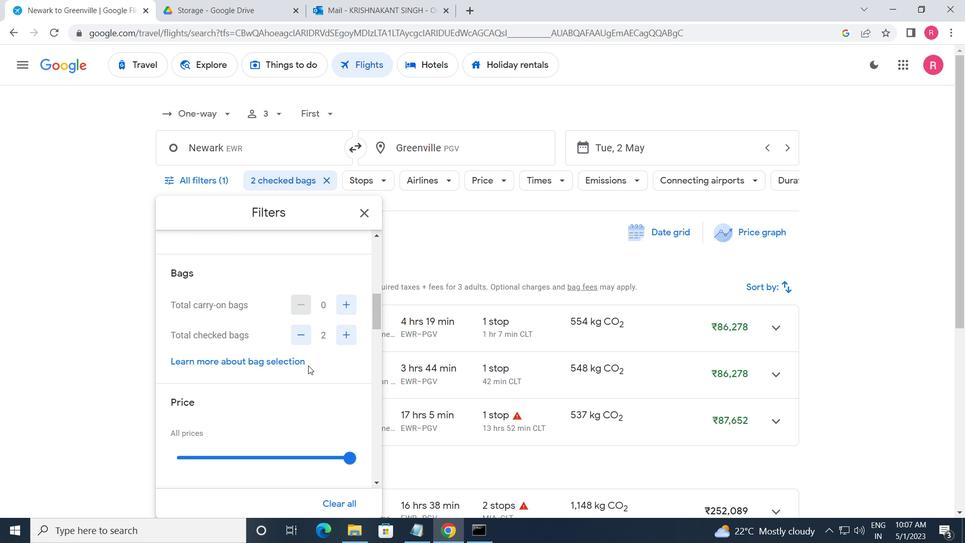 
Action: Mouse moved to (321, 336)
Screenshot: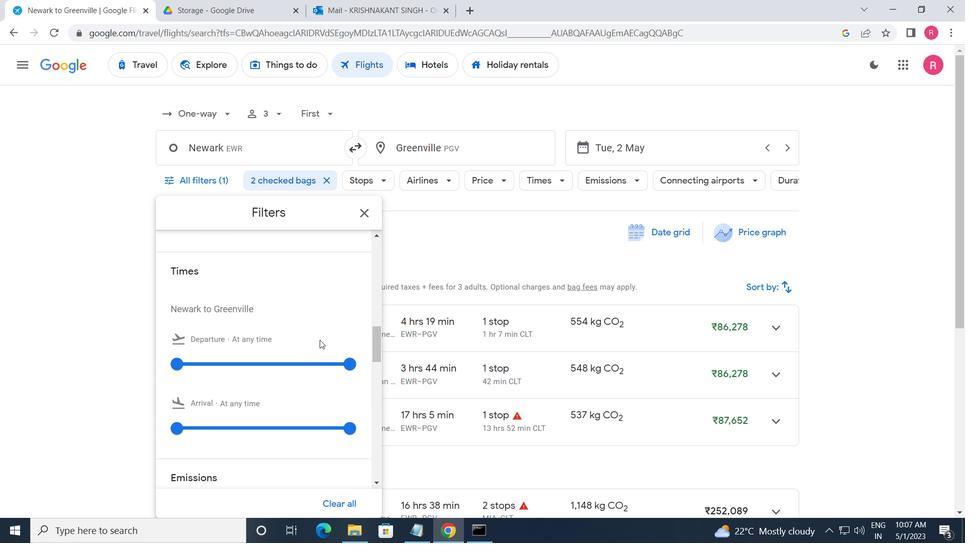 
Action: Mouse scrolled (321, 337) with delta (0, 0)
Screenshot: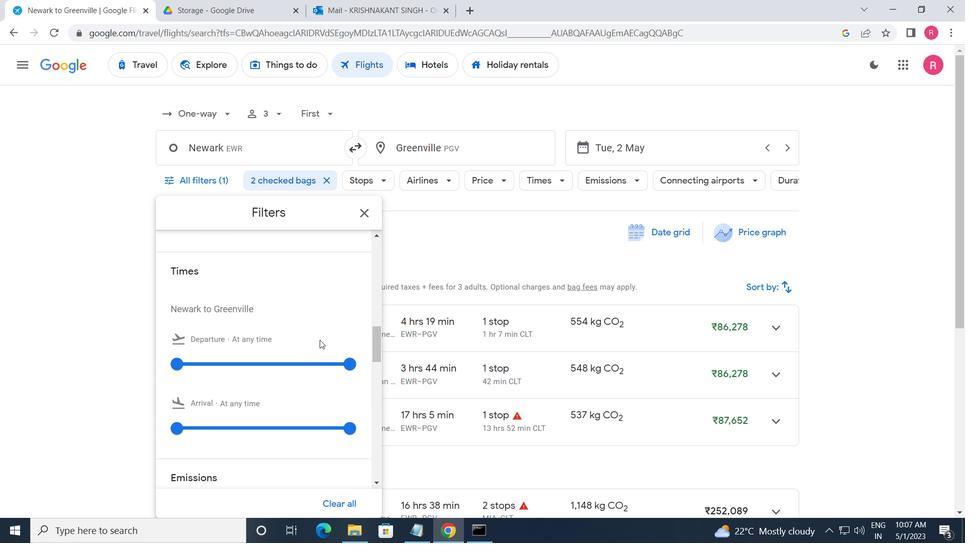 
Action: Mouse scrolled (321, 337) with delta (0, 0)
Screenshot: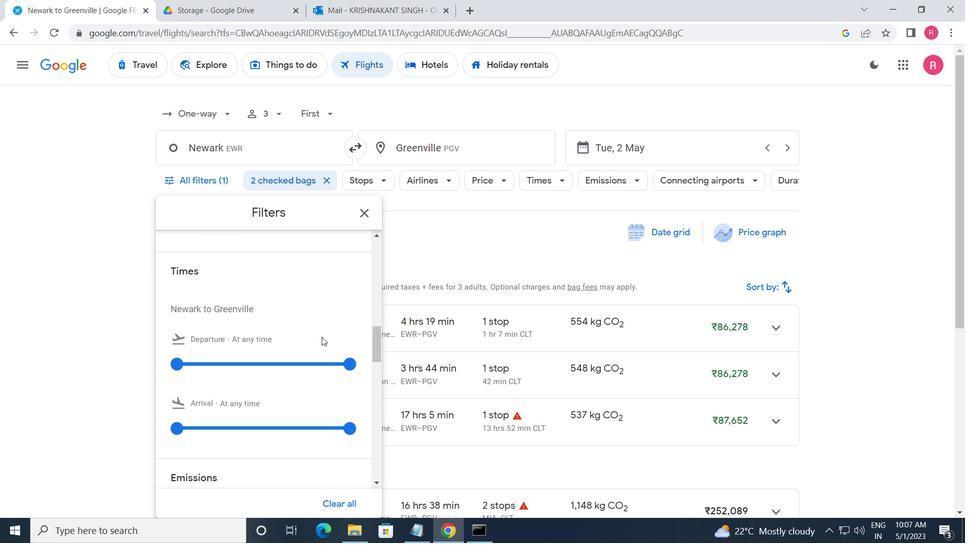 
Action: Mouse moved to (354, 352)
Screenshot: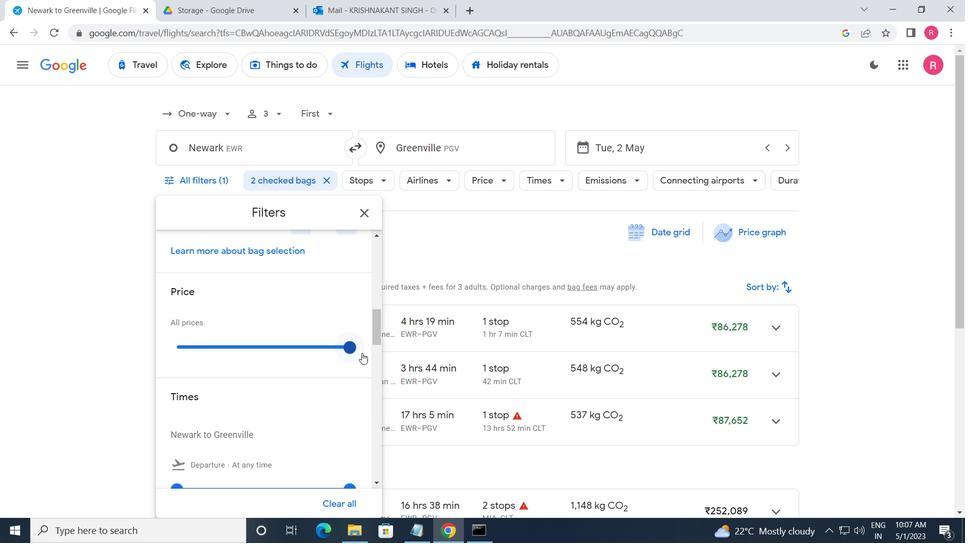 
Action: Mouse pressed left at (354, 352)
Screenshot: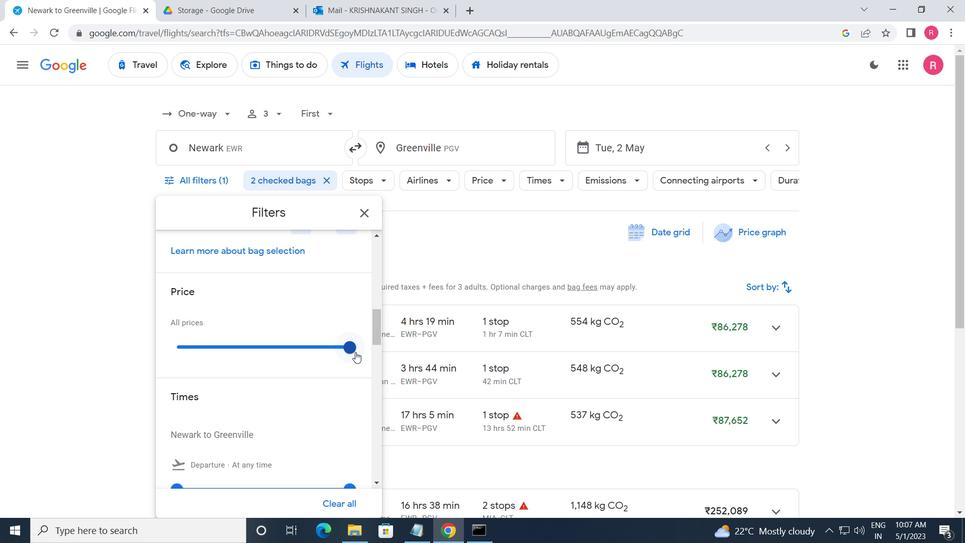 
Action: Mouse moved to (243, 355)
Screenshot: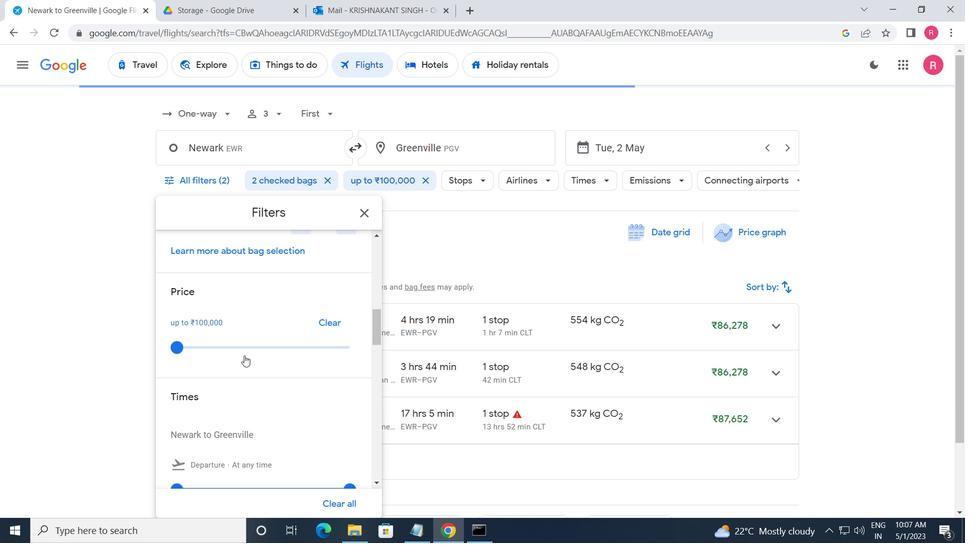 
Action: Mouse scrolled (243, 354) with delta (0, 0)
Screenshot: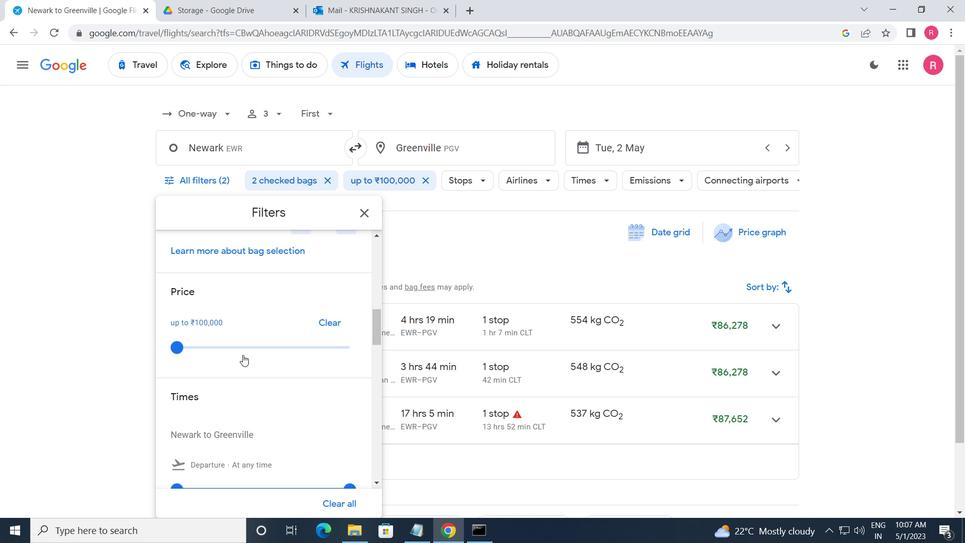
Action: Mouse scrolled (243, 354) with delta (0, 0)
Screenshot: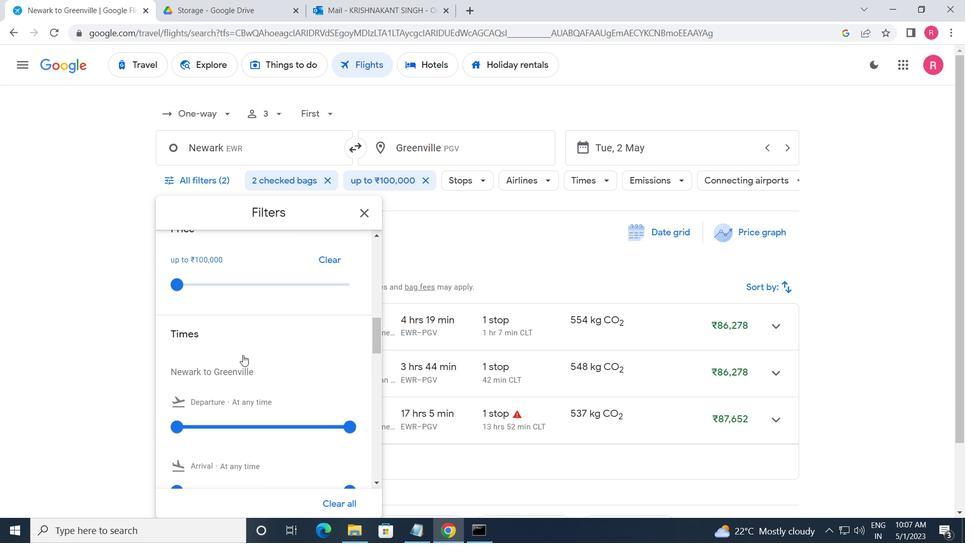 
Action: Mouse scrolled (243, 354) with delta (0, 0)
Screenshot: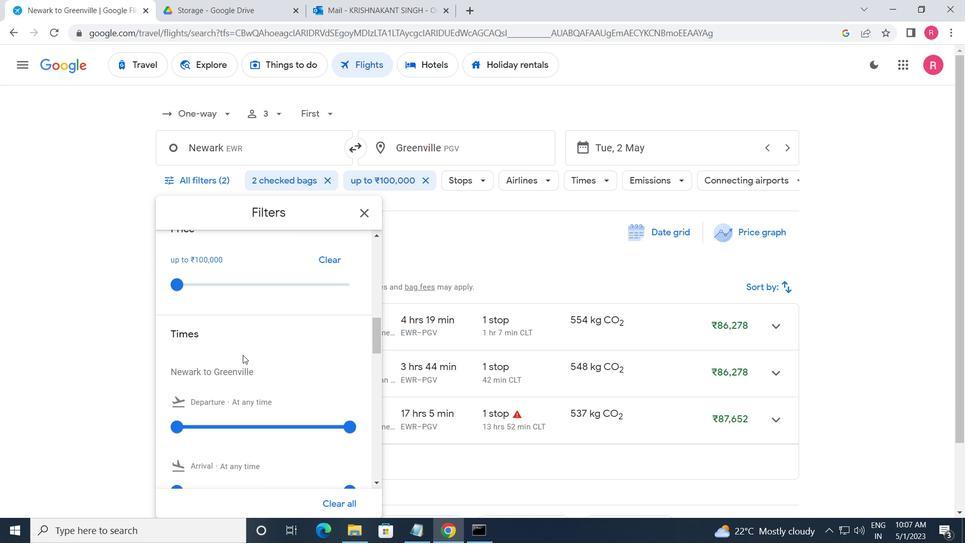 
Action: Mouse moved to (243, 355)
Screenshot: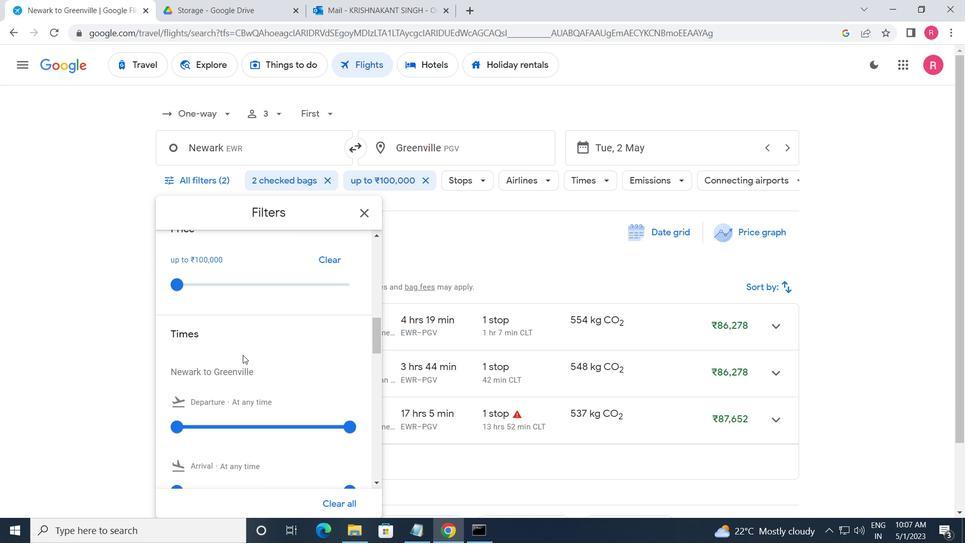 
Action: Mouse scrolled (243, 354) with delta (0, 0)
Screenshot: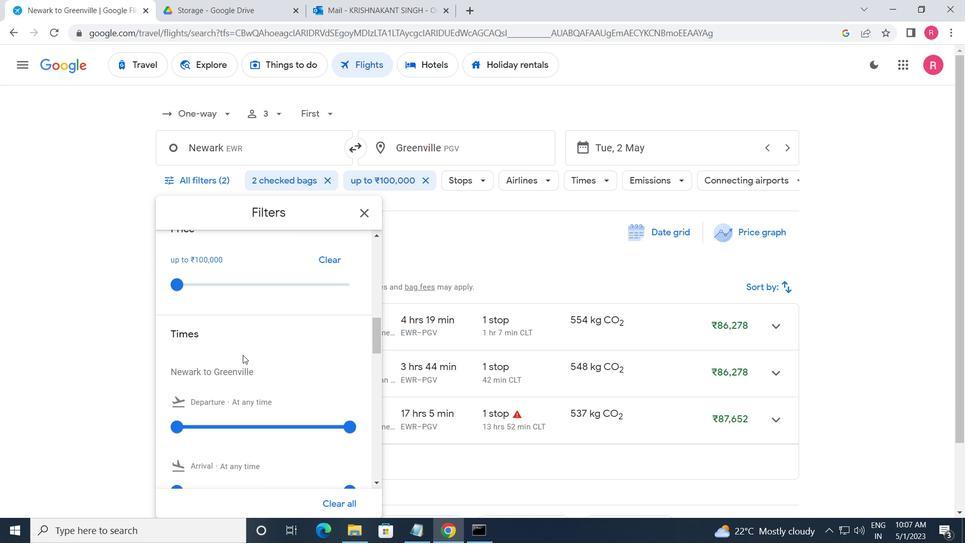 
Action: Mouse scrolled (243, 354) with delta (0, 0)
Screenshot: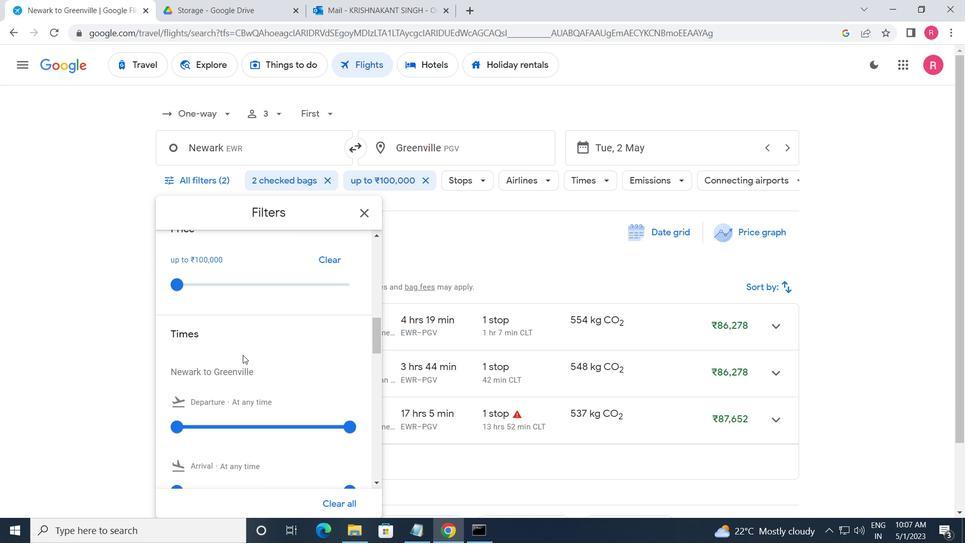 
Action: Mouse scrolled (243, 355) with delta (0, 0)
Screenshot: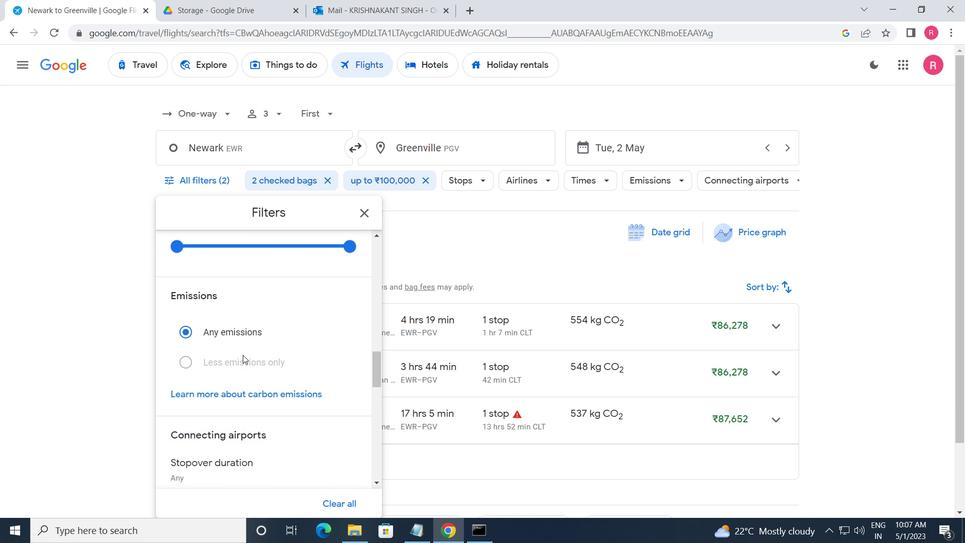 
Action: Mouse moved to (243, 354)
Screenshot: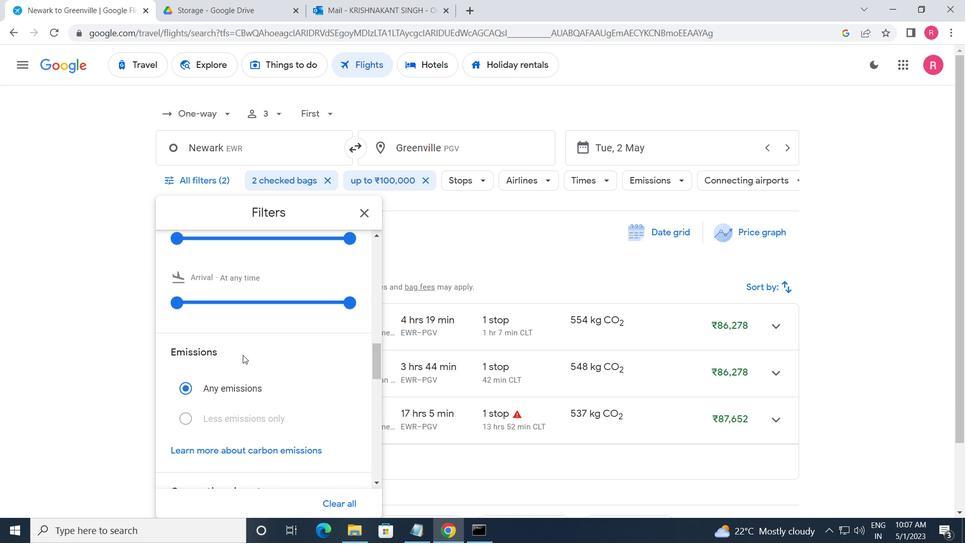 
Action: Mouse scrolled (243, 355) with delta (0, 0)
Screenshot: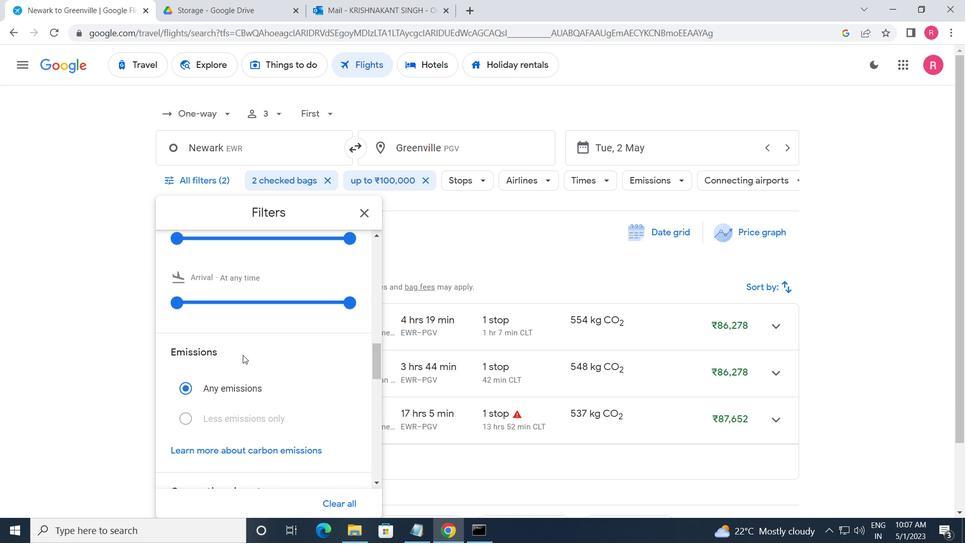 
Action: Mouse moved to (175, 307)
Screenshot: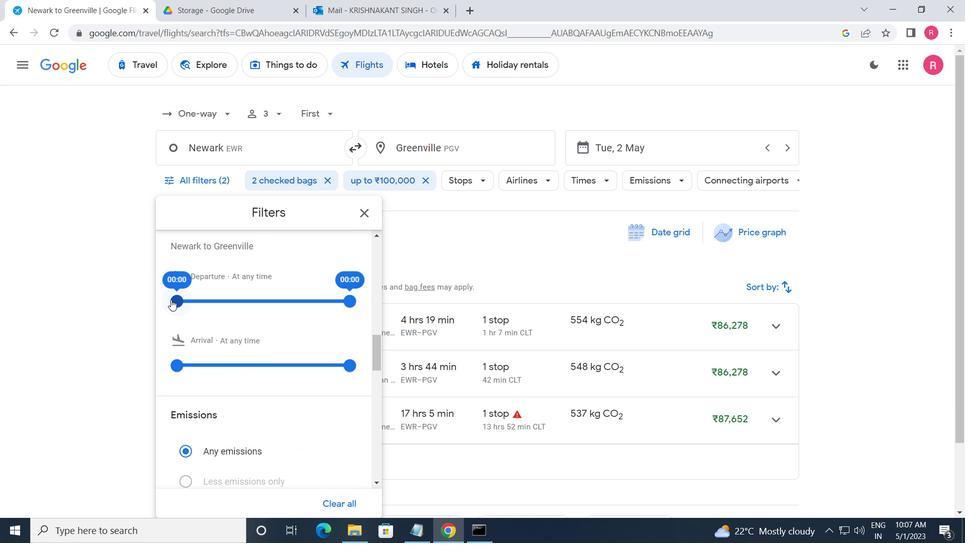 
Action: Mouse pressed left at (175, 307)
Screenshot: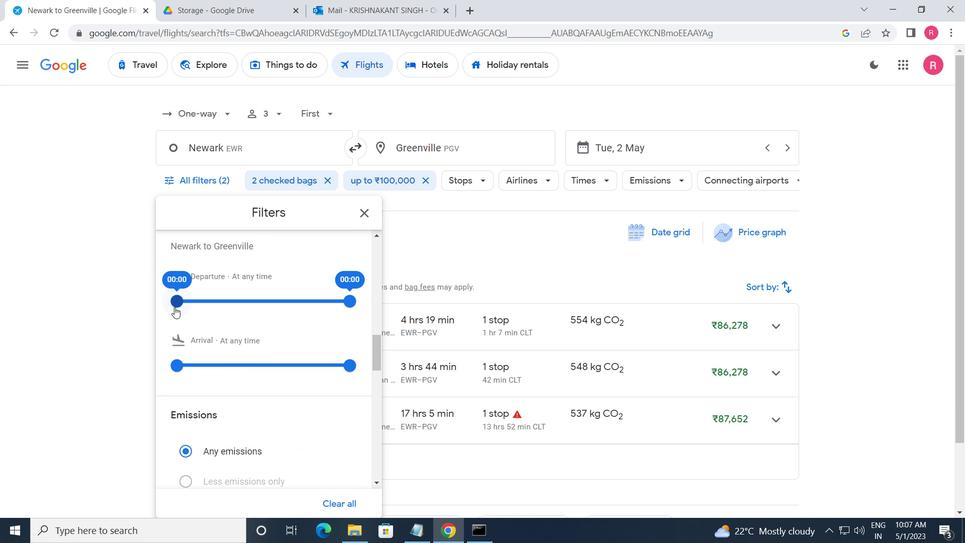 
Action: Mouse moved to (345, 304)
Screenshot: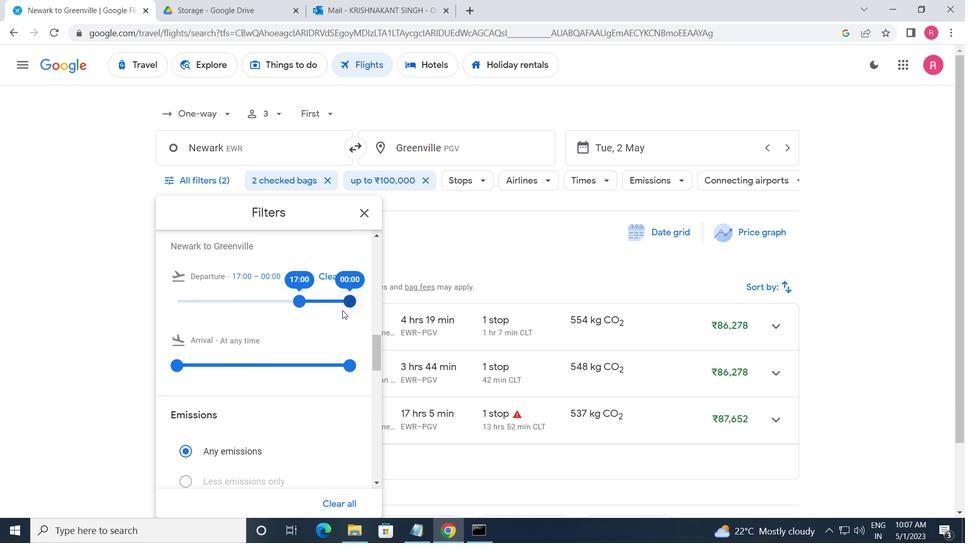 
Action: Mouse pressed left at (345, 304)
Screenshot: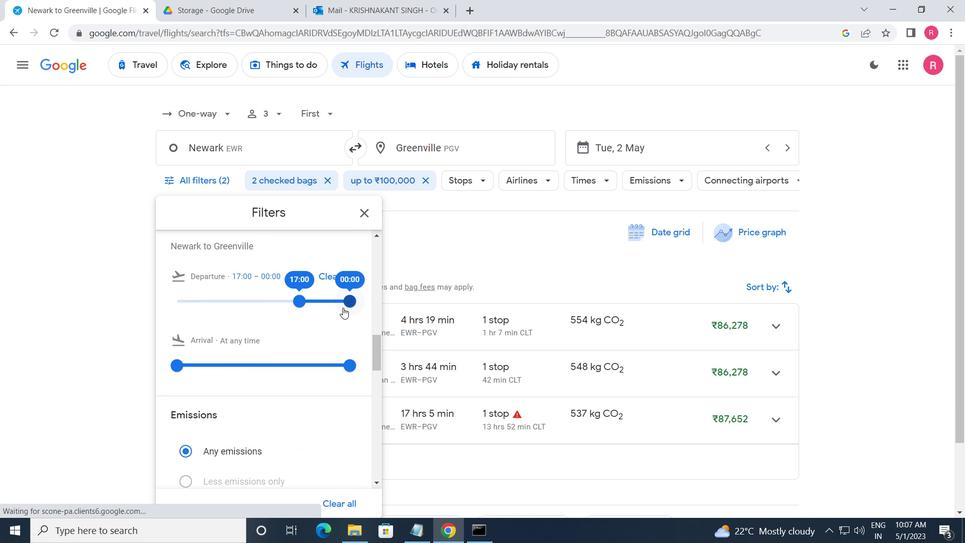 
Action: Mouse moved to (355, 221)
Screenshot: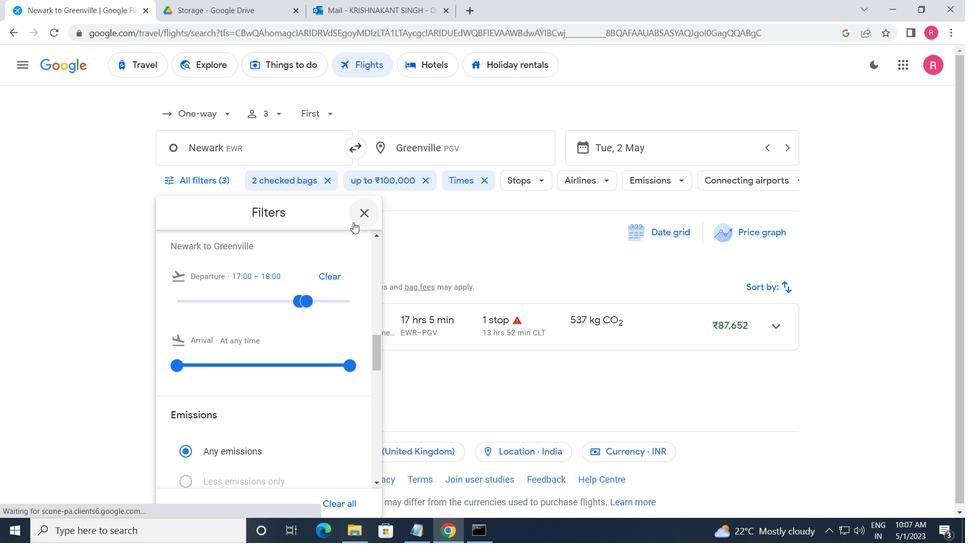 
Action: Mouse pressed left at (355, 221)
Screenshot: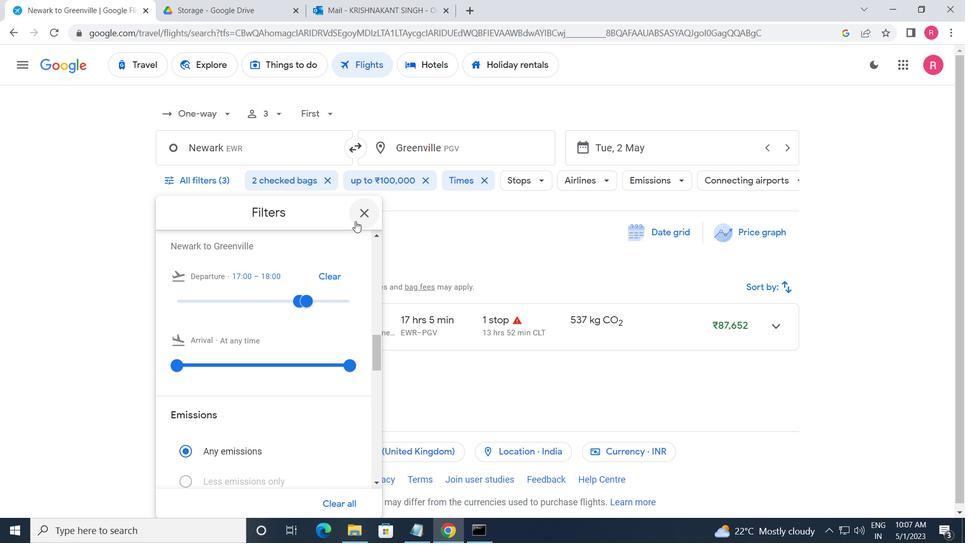 
